 Task: Search one way flight ticket for 1 adult, 5 children, 2 infants in seat and 1 infant on lap in first from Stockton: Stockton Metropolitan Airport to Raleigh: Raleigh-durham International Airport on 8-5-2023. Choice of flights is Southwest. Number of bags: 7 checked bags. Price is upto 55000. Outbound departure time preference is 6:45.
Action: Mouse moved to (314, 133)
Screenshot: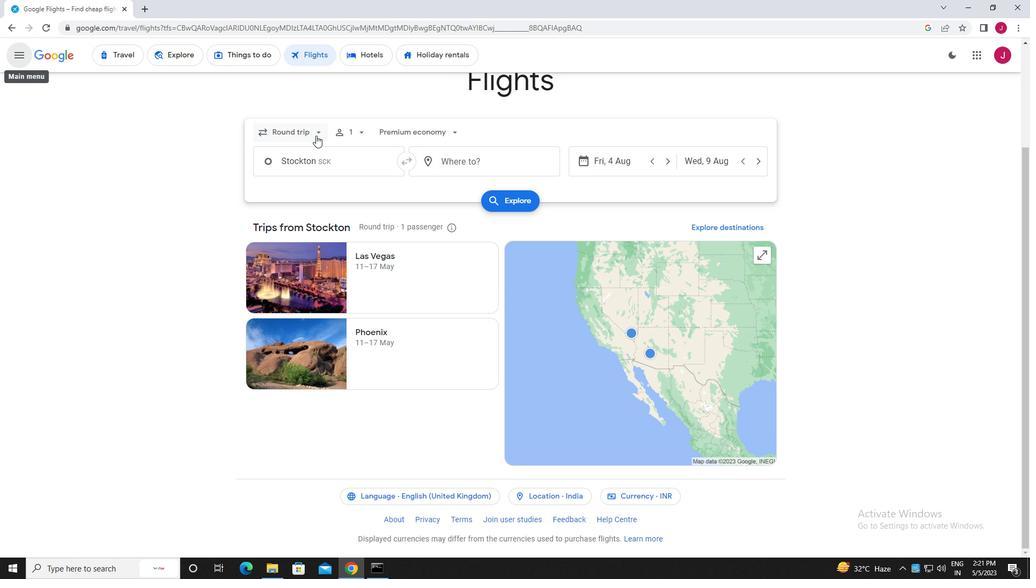 
Action: Mouse pressed left at (314, 133)
Screenshot: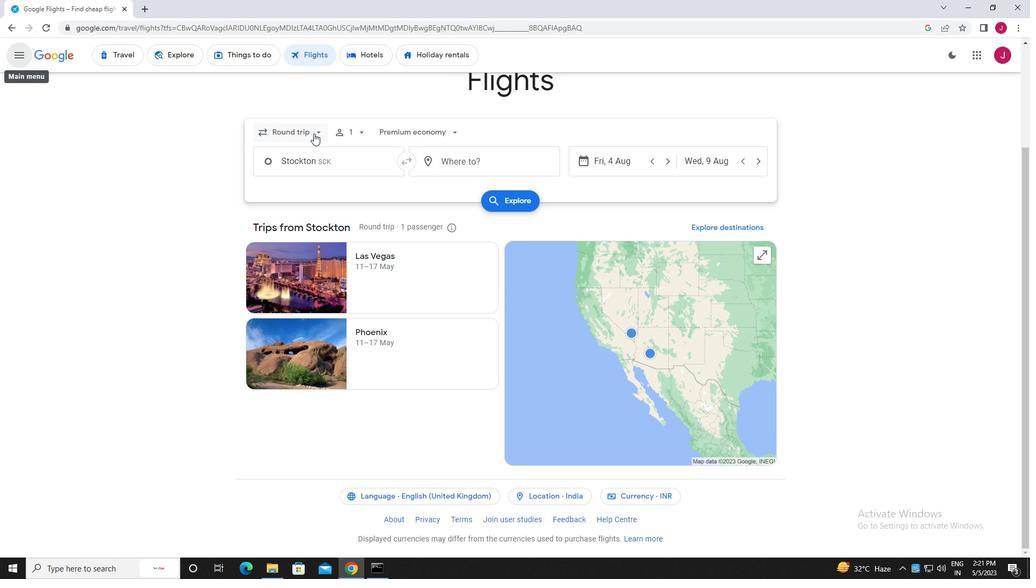 
Action: Mouse moved to (305, 182)
Screenshot: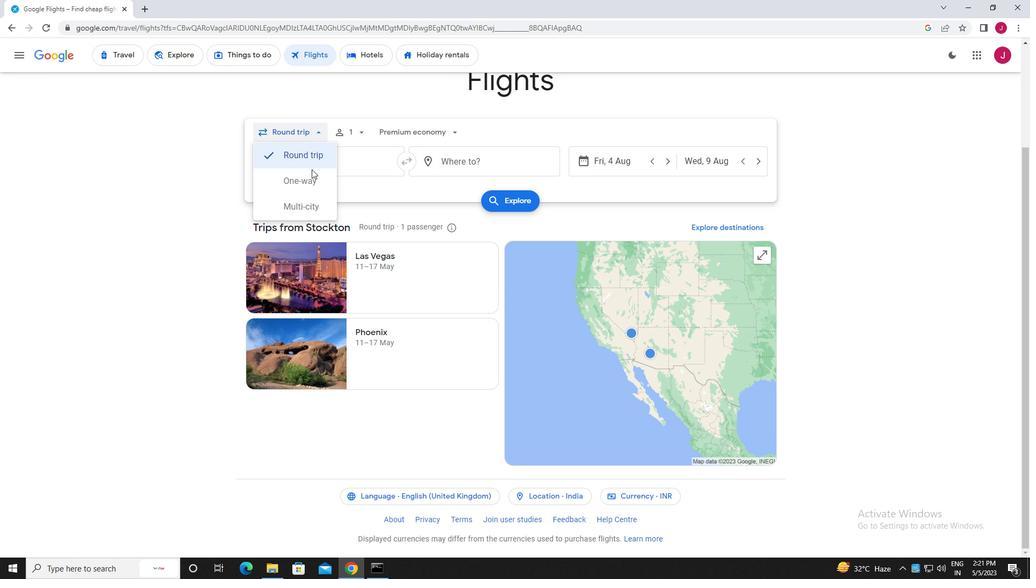 
Action: Mouse pressed left at (305, 182)
Screenshot: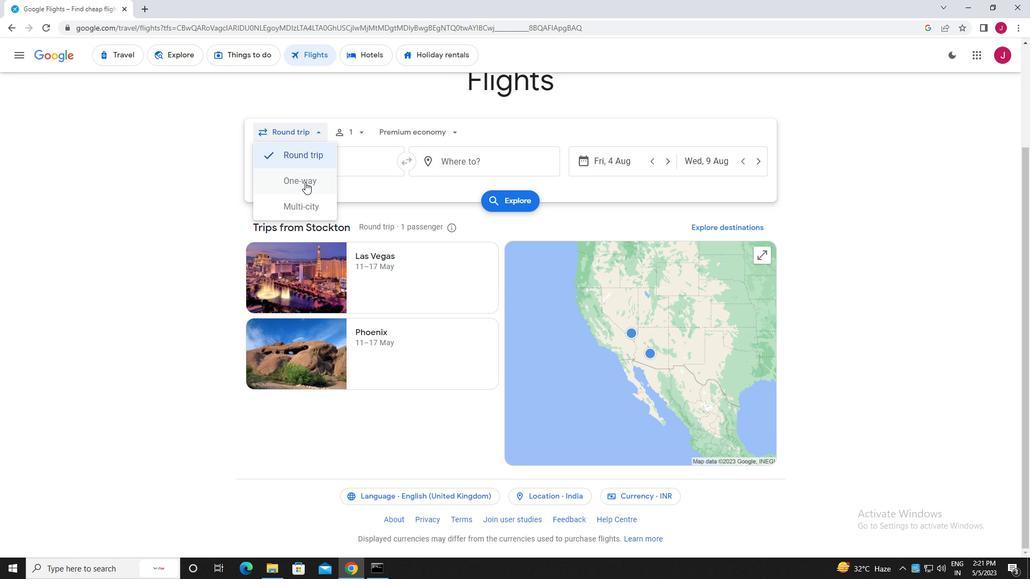 
Action: Mouse moved to (359, 135)
Screenshot: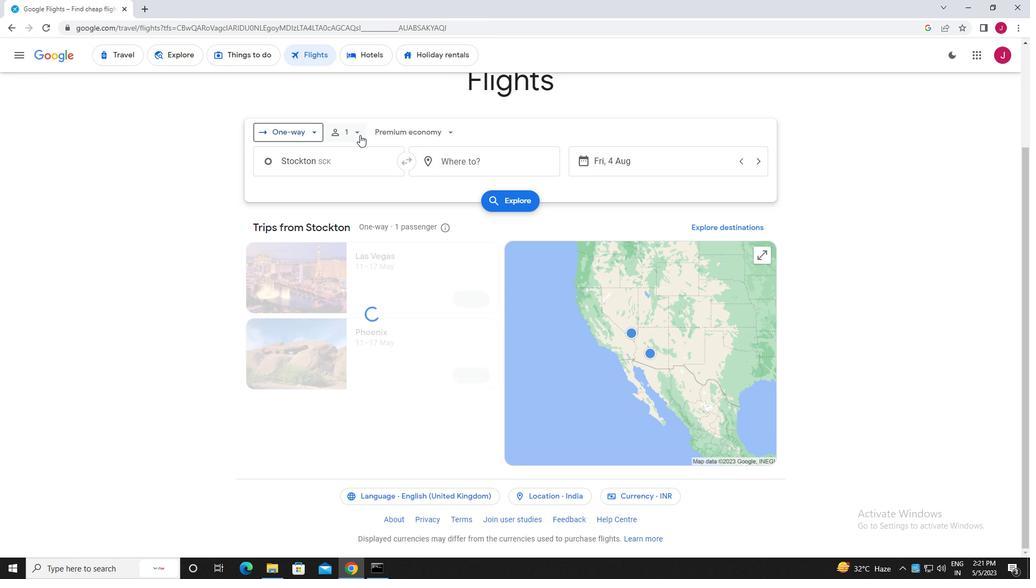 
Action: Mouse pressed left at (359, 135)
Screenshot: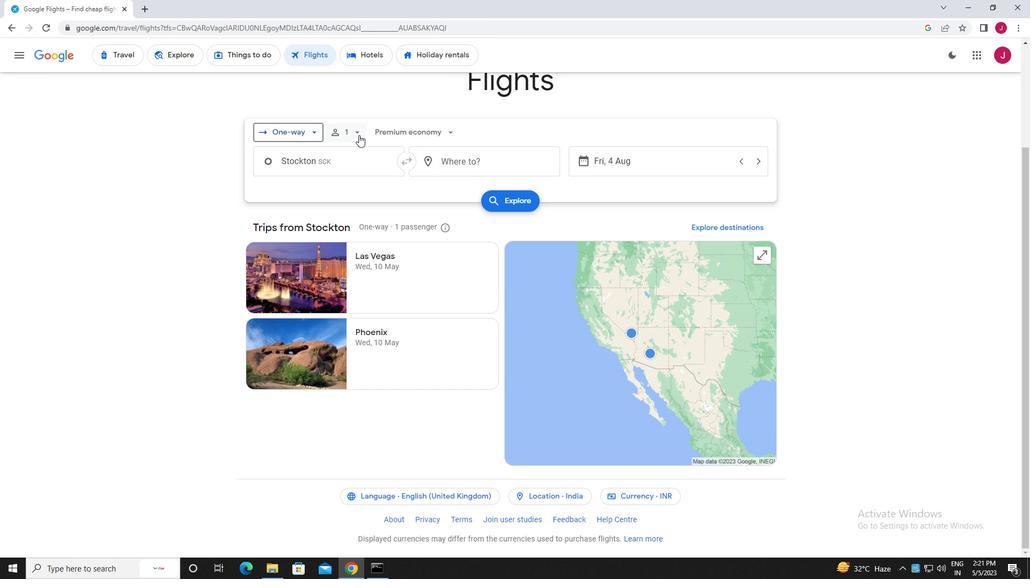 
Action: Mouse moved to (440, 186)
Screenshot: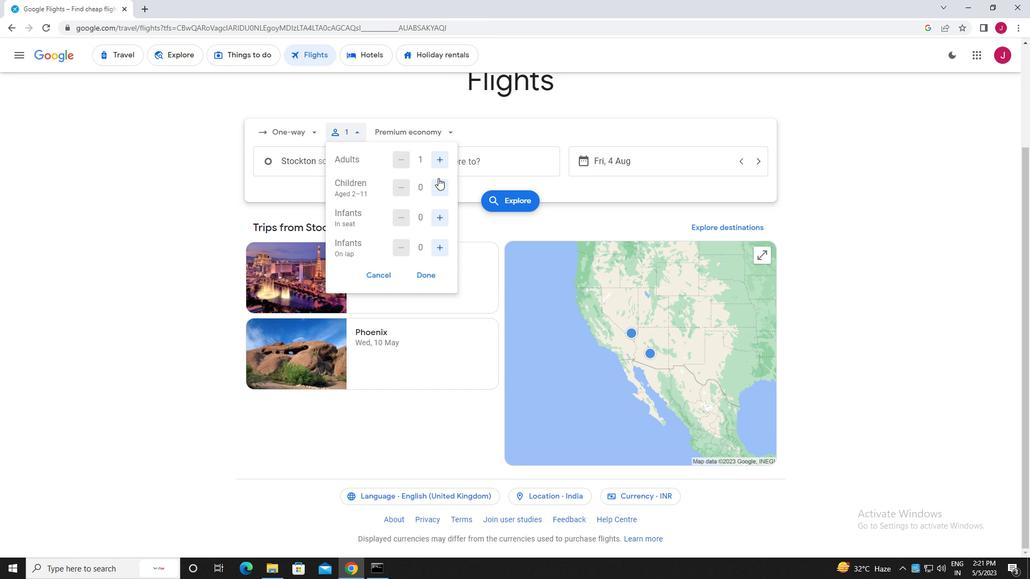 
Action: Mouse pressed left at (440, 186)
Screenshot: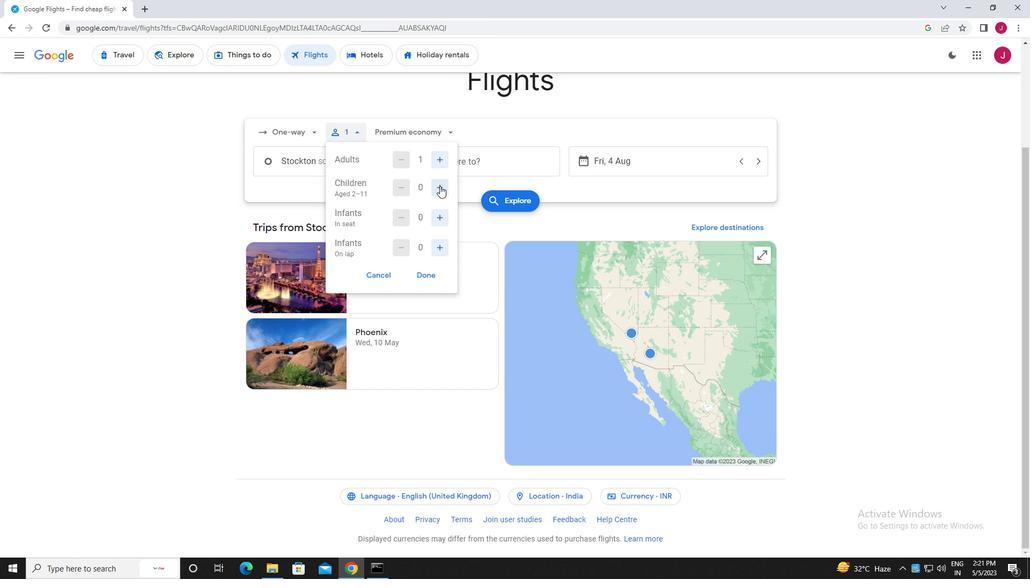 
Action: Mouse pressed left at (440, 186)
Screenshot: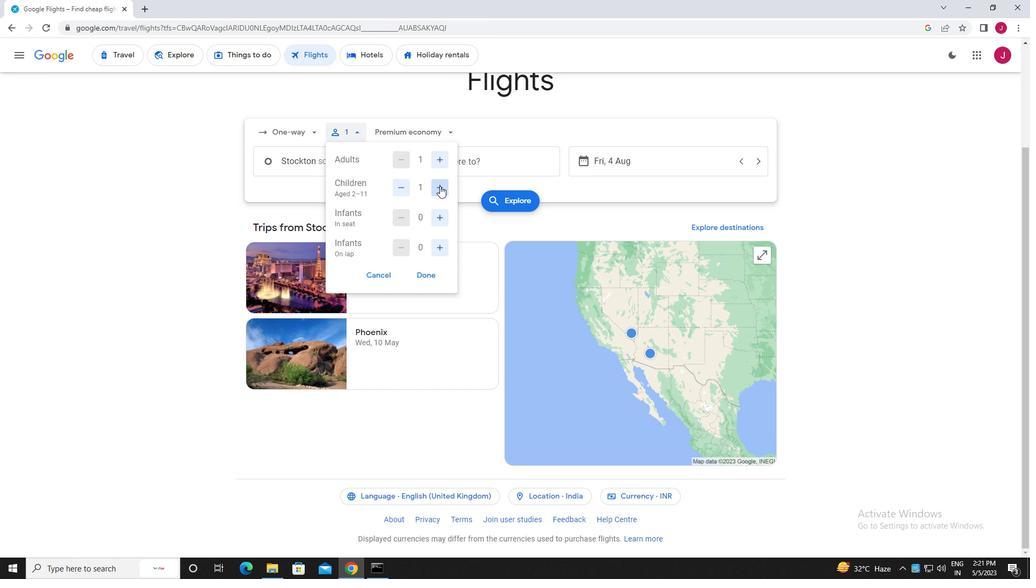 
Action: Mouse pressed left at (440, 186)
Screenshot: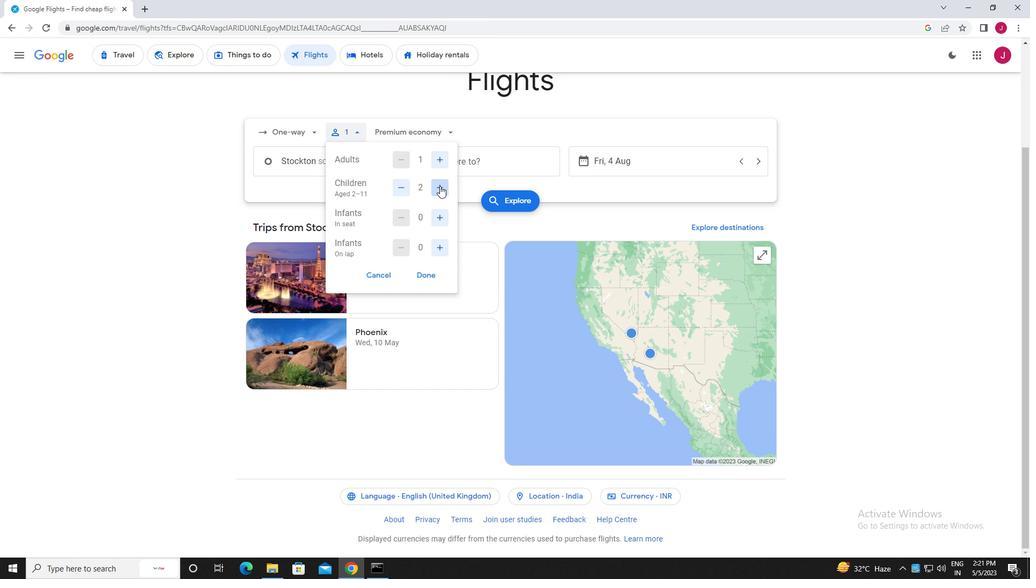 
Action: Mouse pressed left at (440, 186)
Screenshot: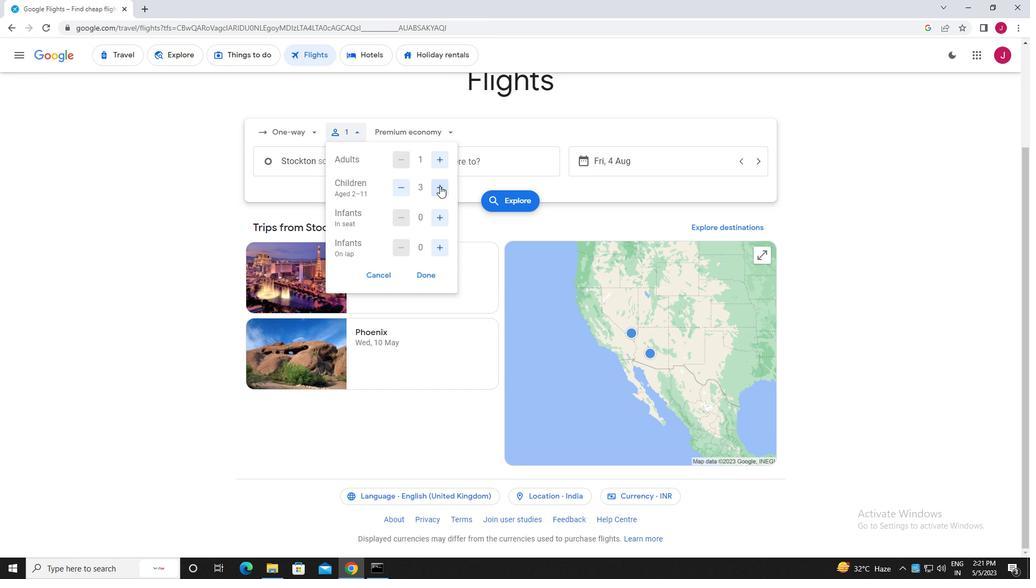 
Action: Mouse pressed left at (440, 186)
Screenshot: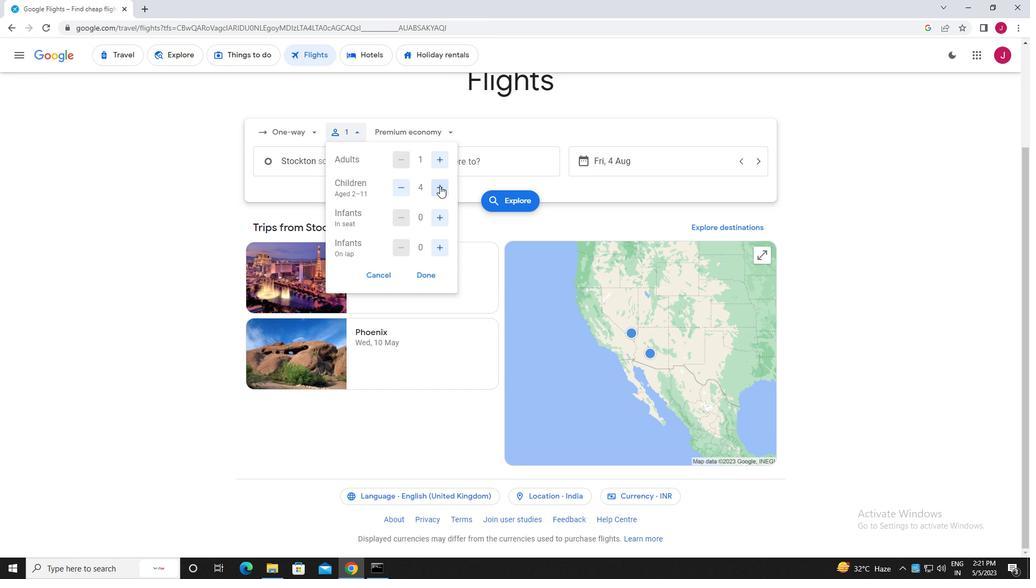 
Action: Mouse moved to (442, 218)
Screenshot: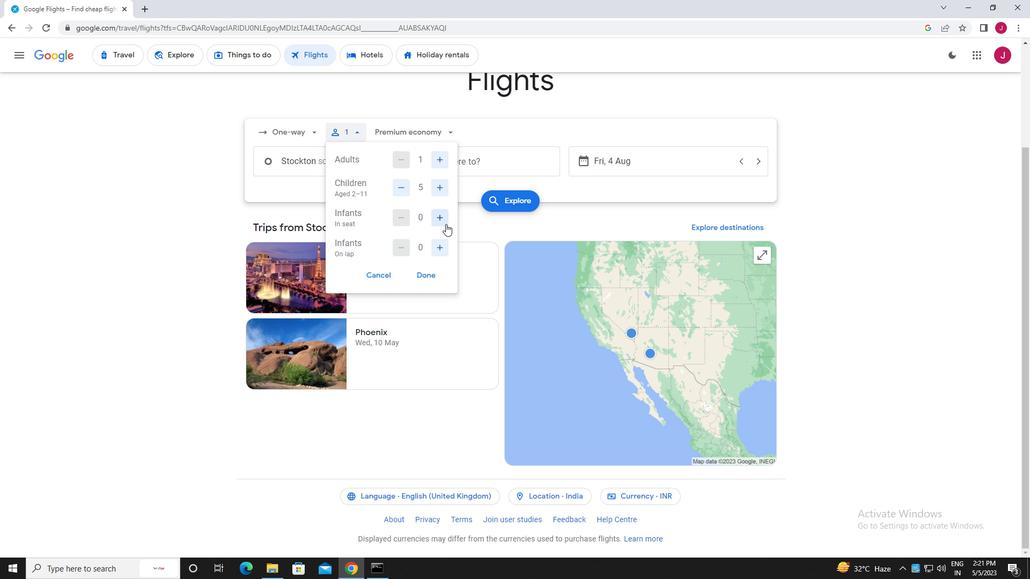 
Action: Mouse pressed left at (442, 218)
Screenshot: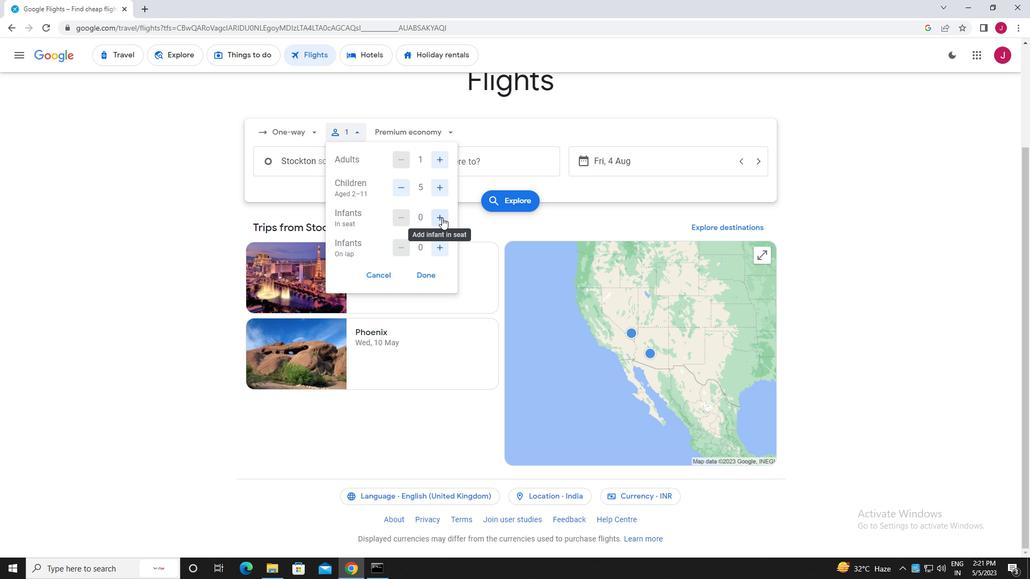 
Action: Mouse pressed left at (442, 218)
Screenshot: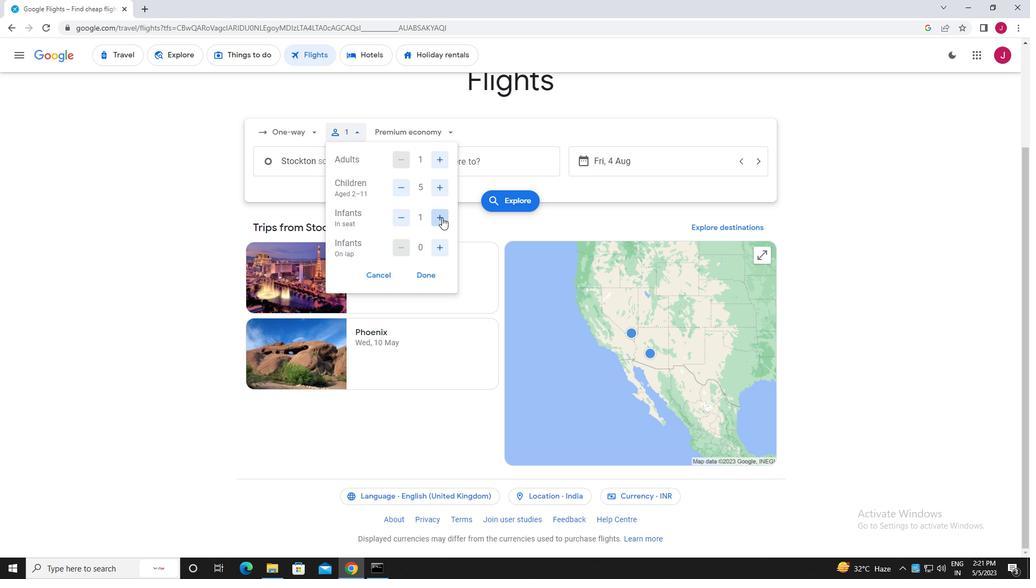 
Action: Mouse moved to (442, 248)
Screenshot: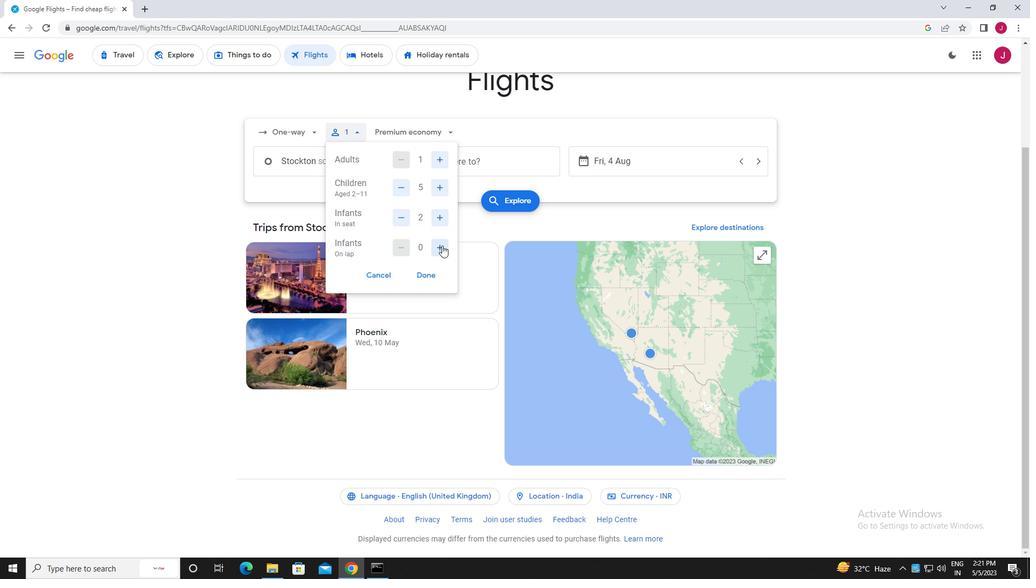 
Action: Mouse pressed left at (442, 248)
Screenshot: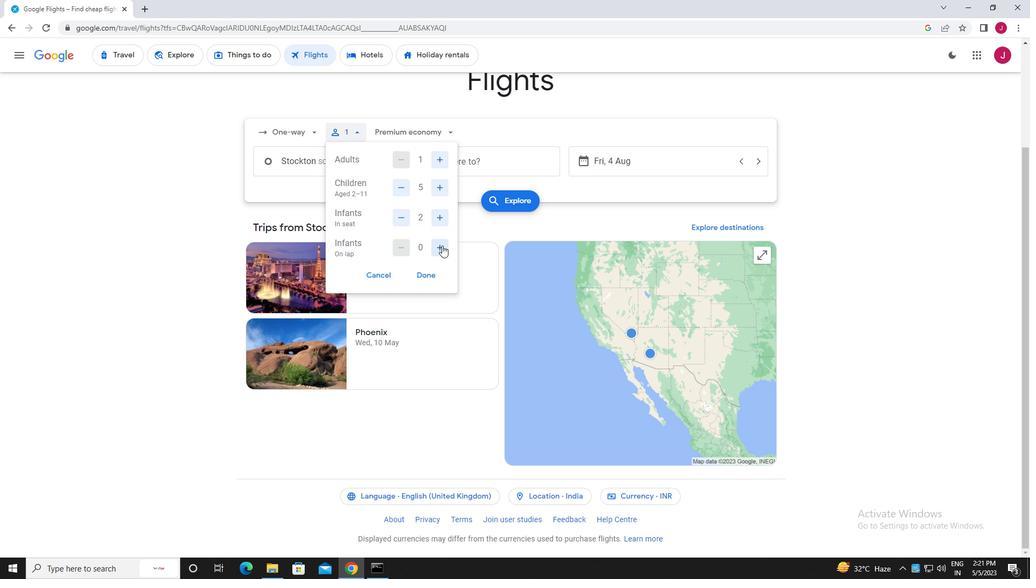 
Action: Mouse moved to (402, 219)
Screenshot: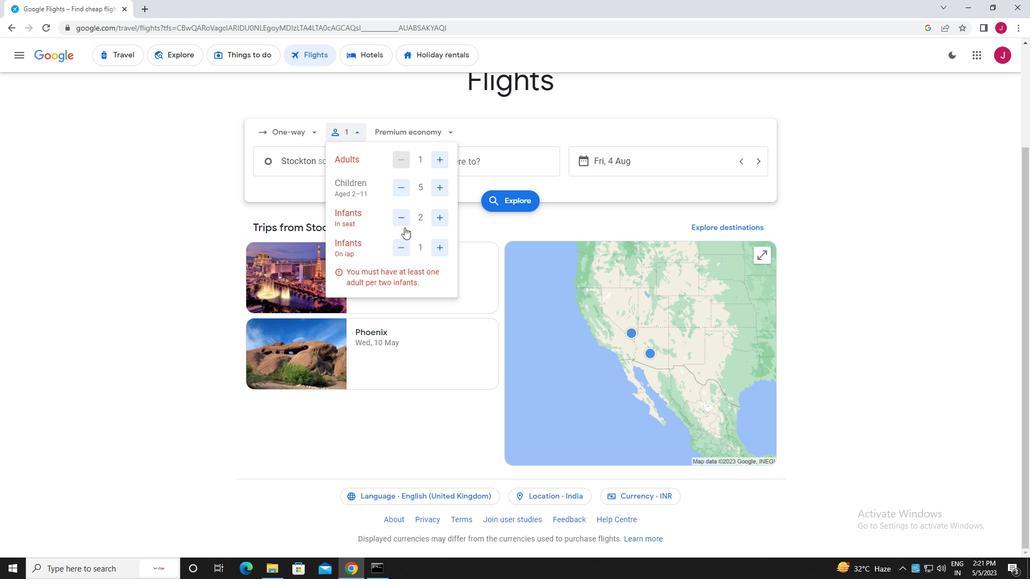 
Action: Mouse pressed left at (402, 219)
Screenshot: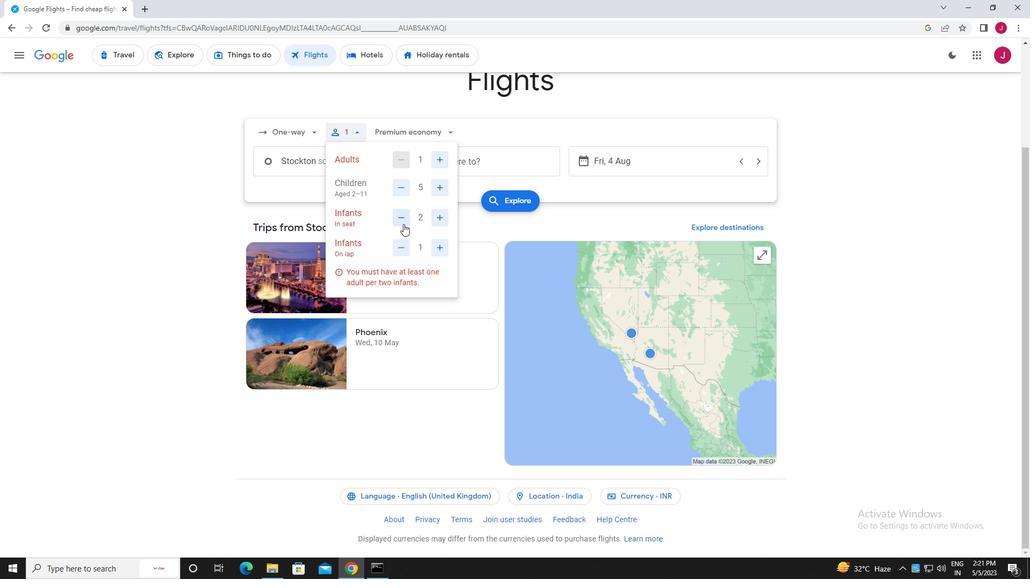 
Action: Mouse moved to (423, 276)
Screenshot: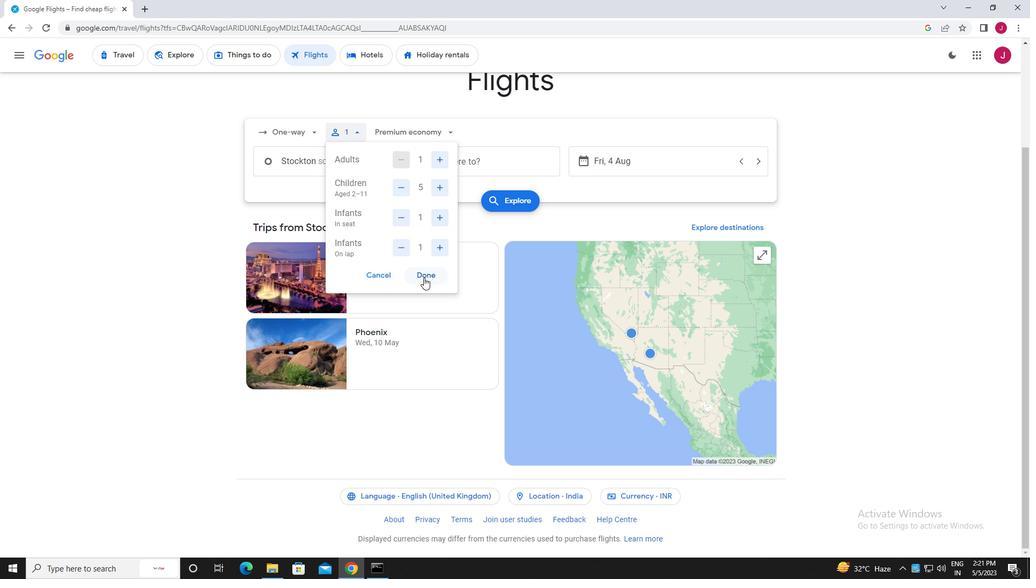 
Action: Mouse pressed left at (423, 276)
Screenshot: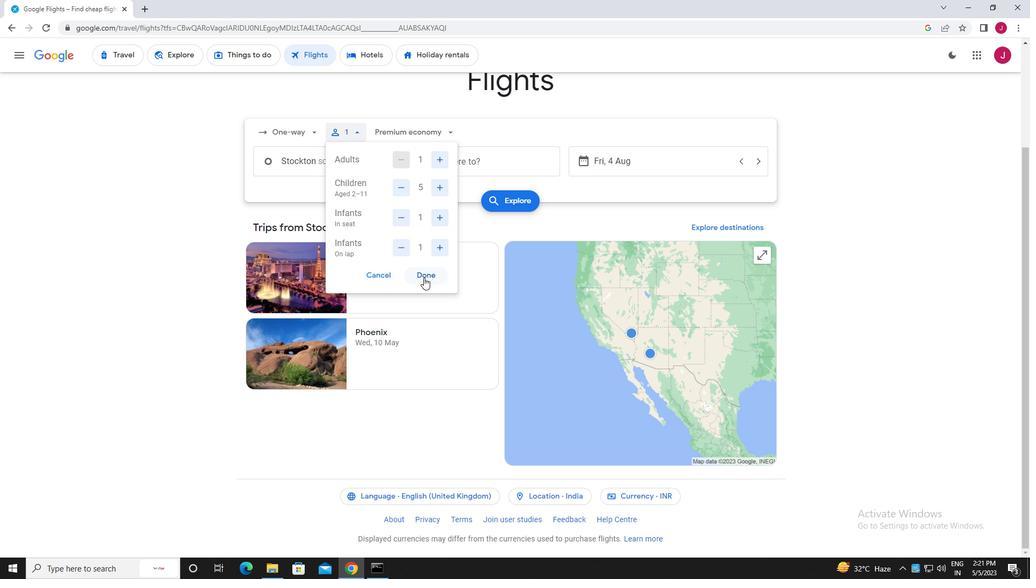 
Action: Mouse moved to (430, 136)
Screenshot: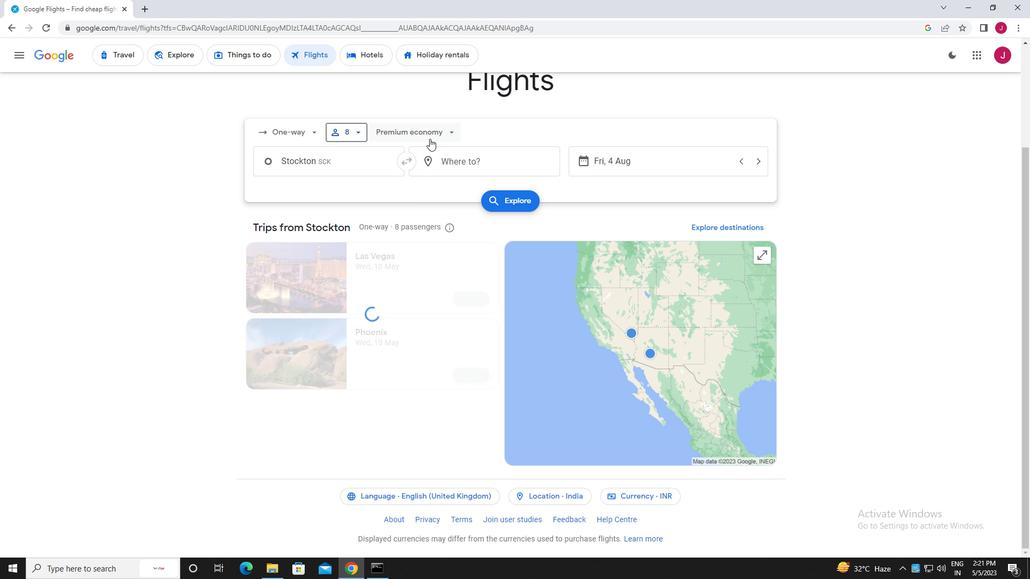 
Action: Mouse pressed left at (430, 136)
Screenshot: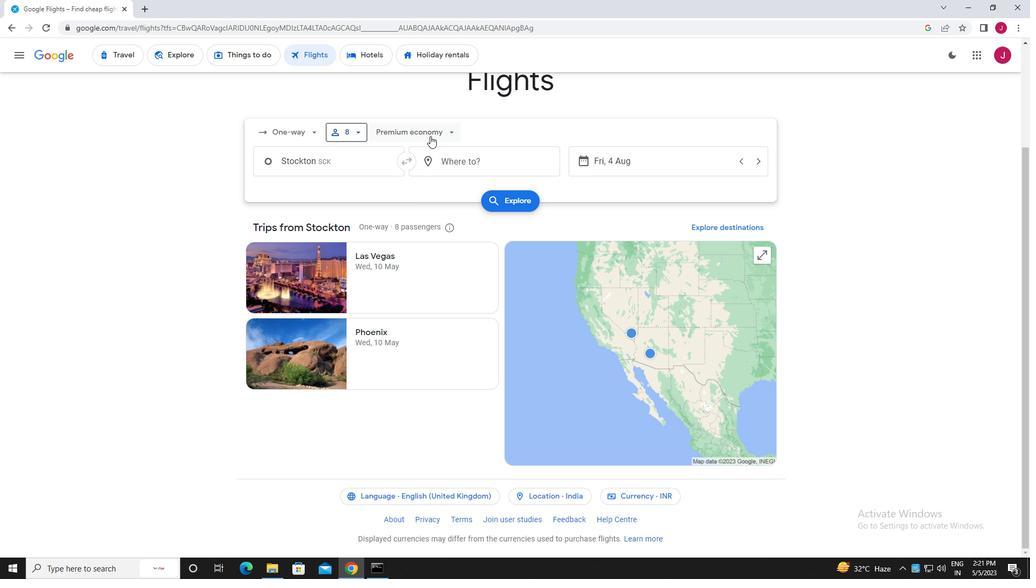 
Action: Mouse moved to (405, 234)
Screenshot: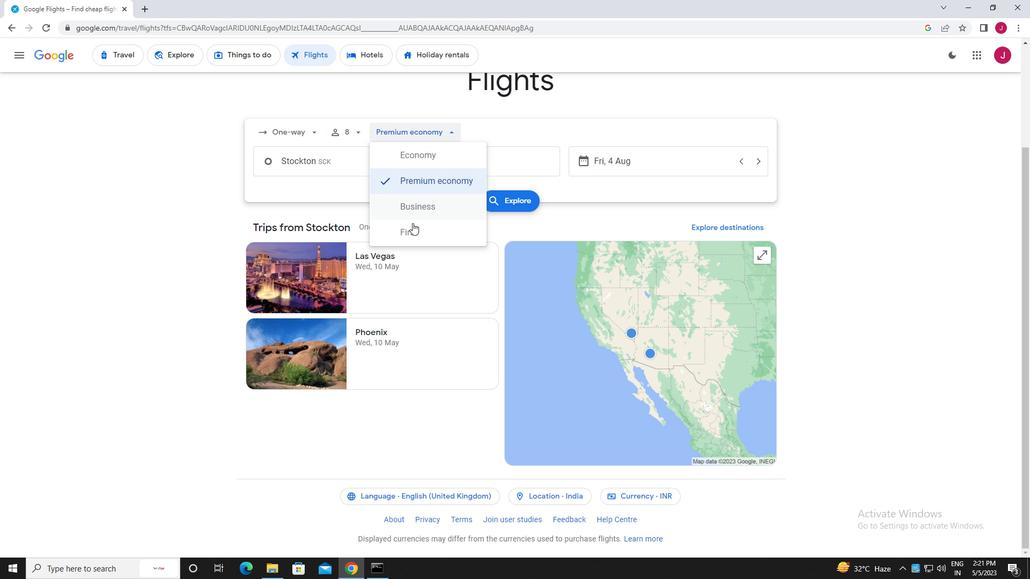 
Action: Mouse pressed left at (405, 234)
Screenshot: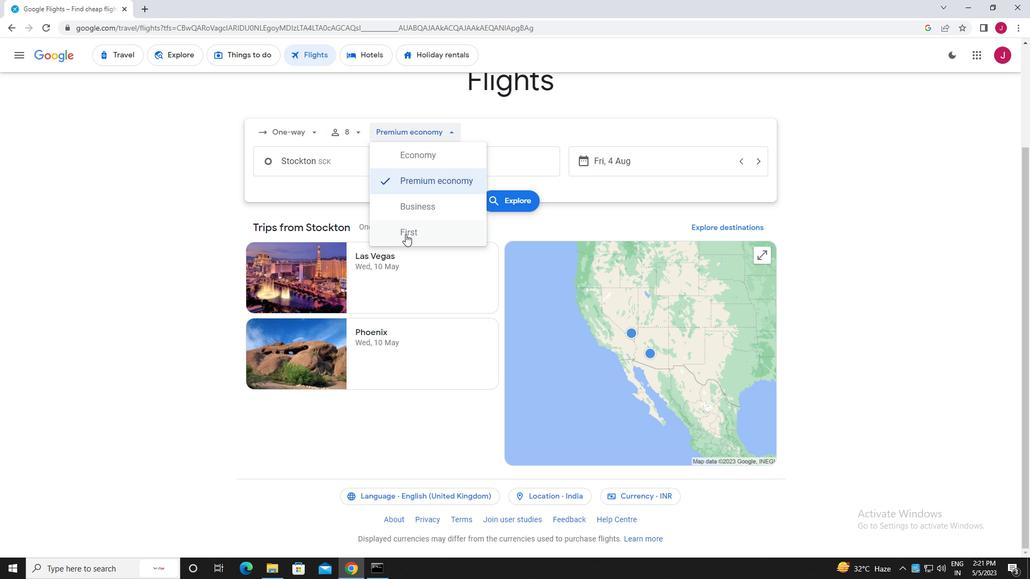 
Action: Mouse moved to (372, 166)
Screenshot: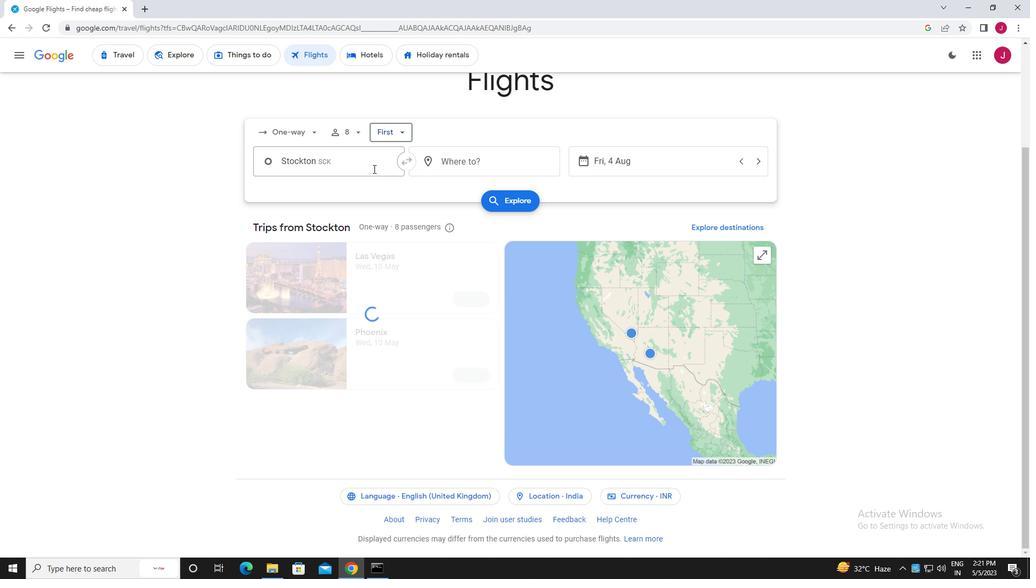 
Action: Mouse pressed left at (372, 166)
Screenshot: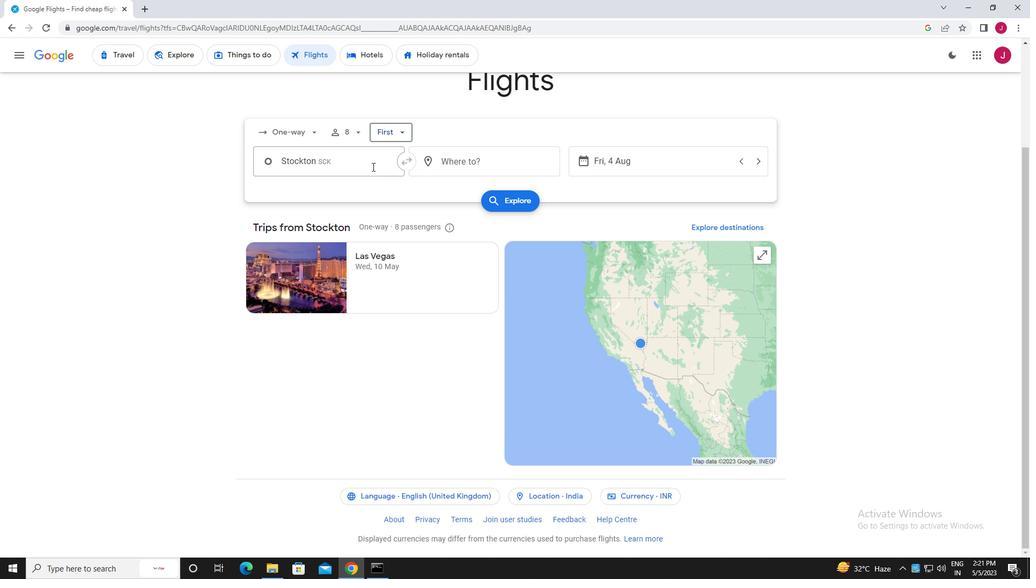 
Action: Mouse moved to (372, 166)
Screenshot: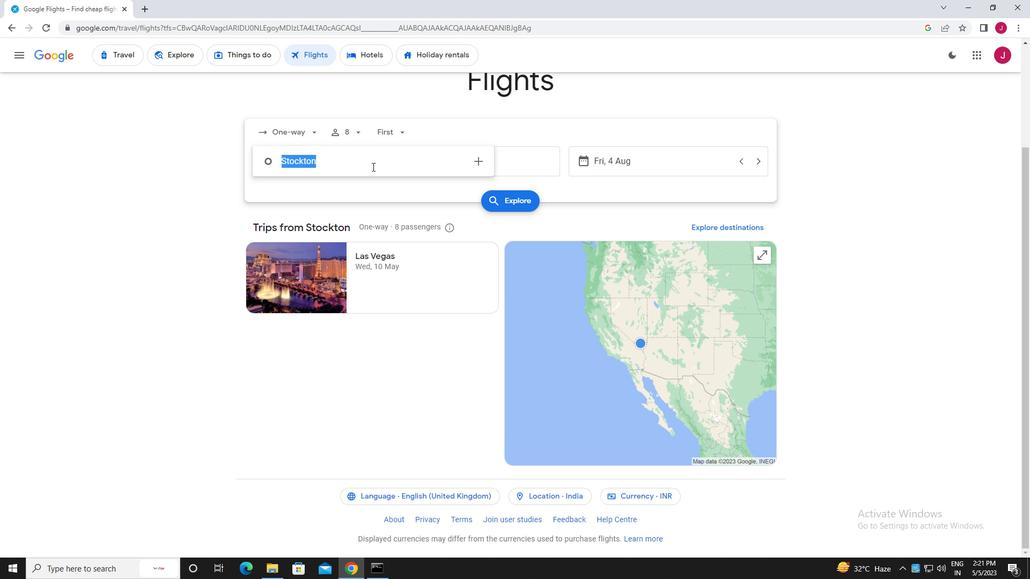 
Action: Key pressed stockson
Screenshot: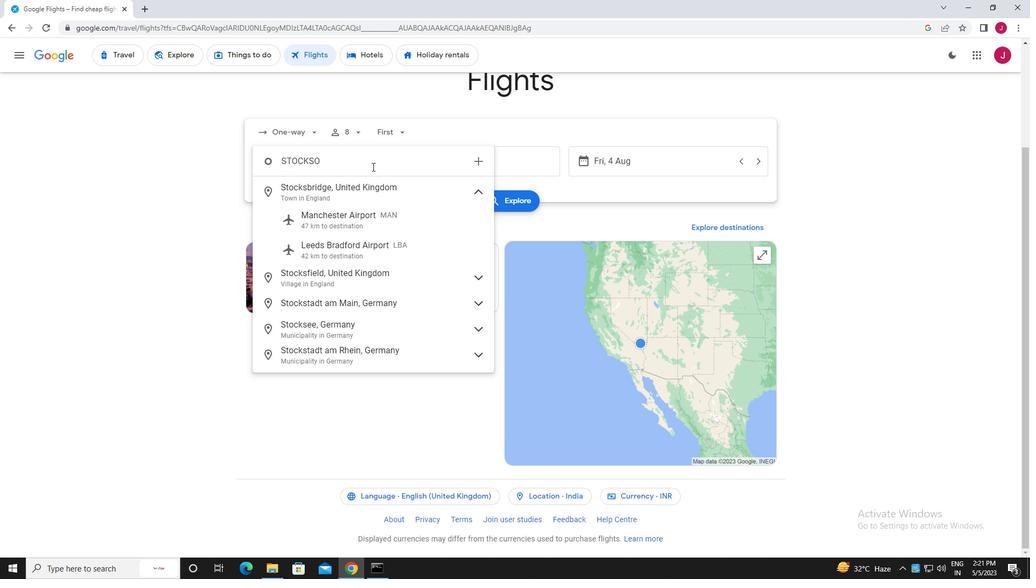 
Action: Mouse moved to (397, 243)
Screenshot: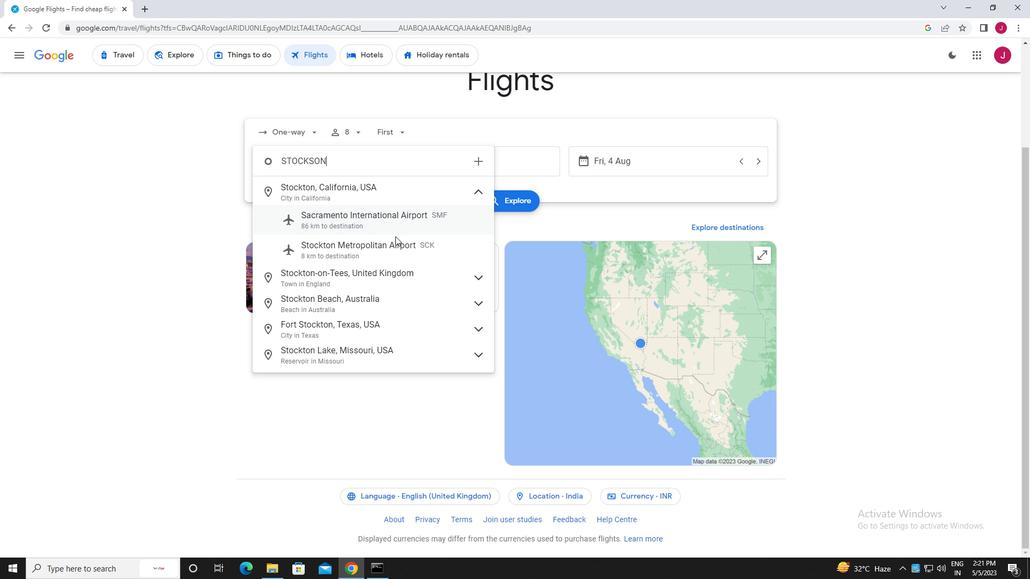 
Action: Mouse pressed left at (397, 243)
Screenshot: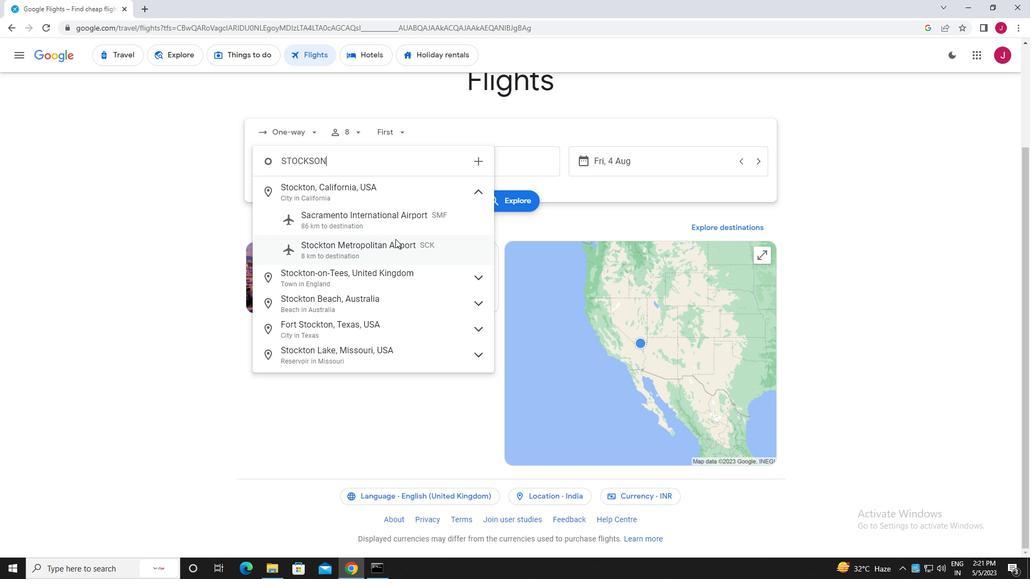 
Action: Mouse moved to (487, 162)
Screenshot: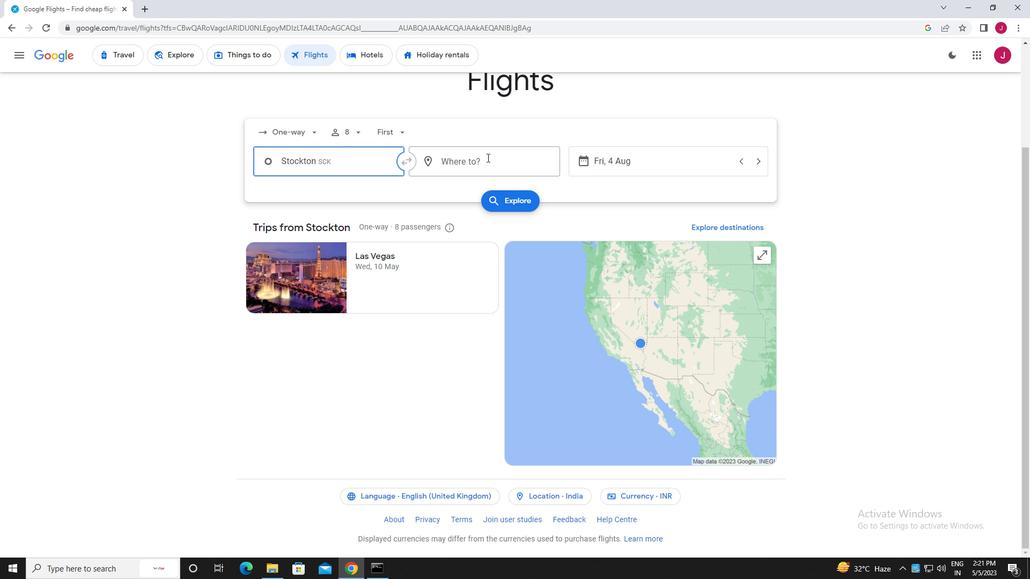 
Action: Mouse pressed left at (487, 162)
Screenshot: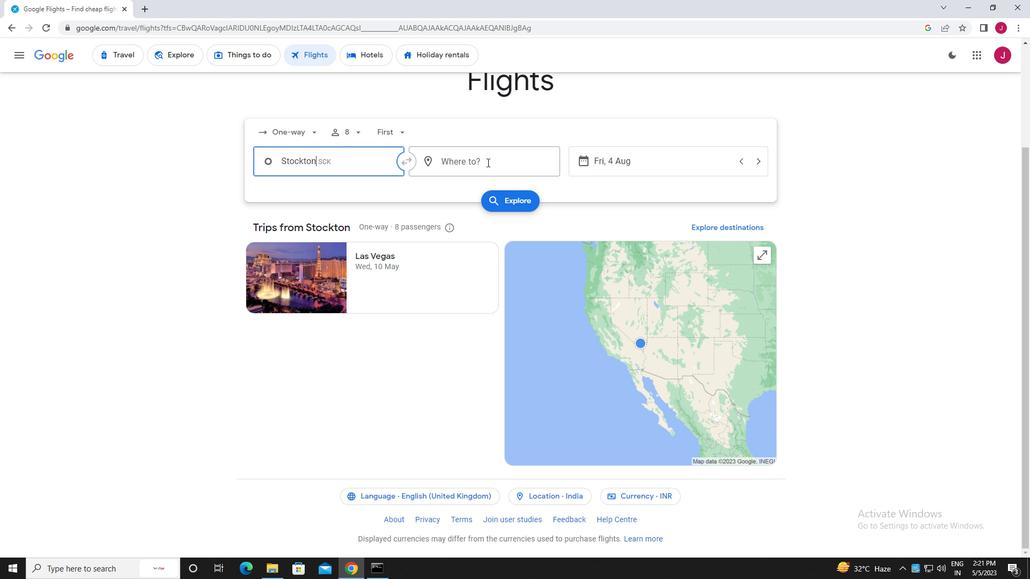 
Action: Key pressed raleigh
Screenshot: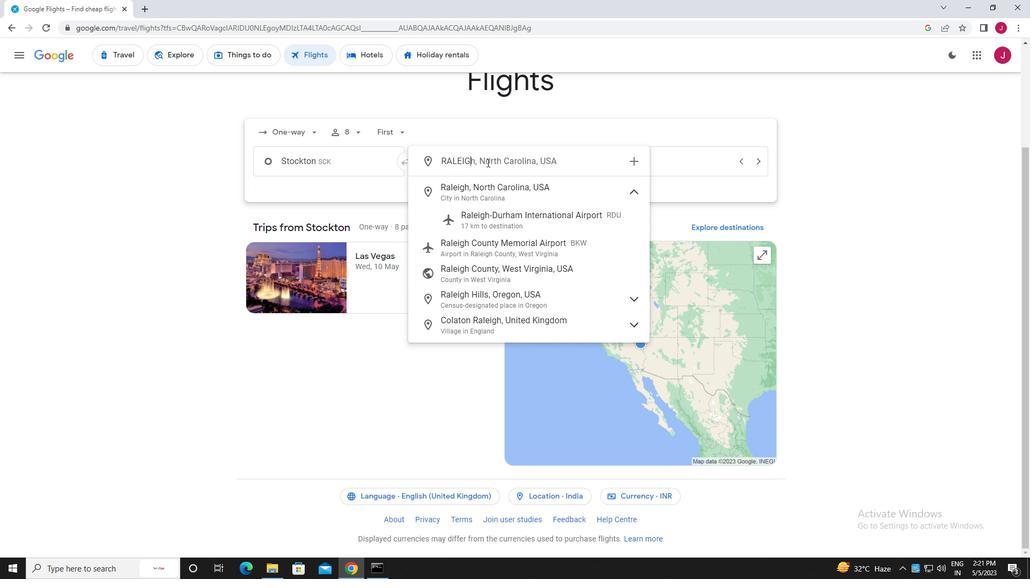 
Action: Mouse moved to (532, 218)
Screenshot: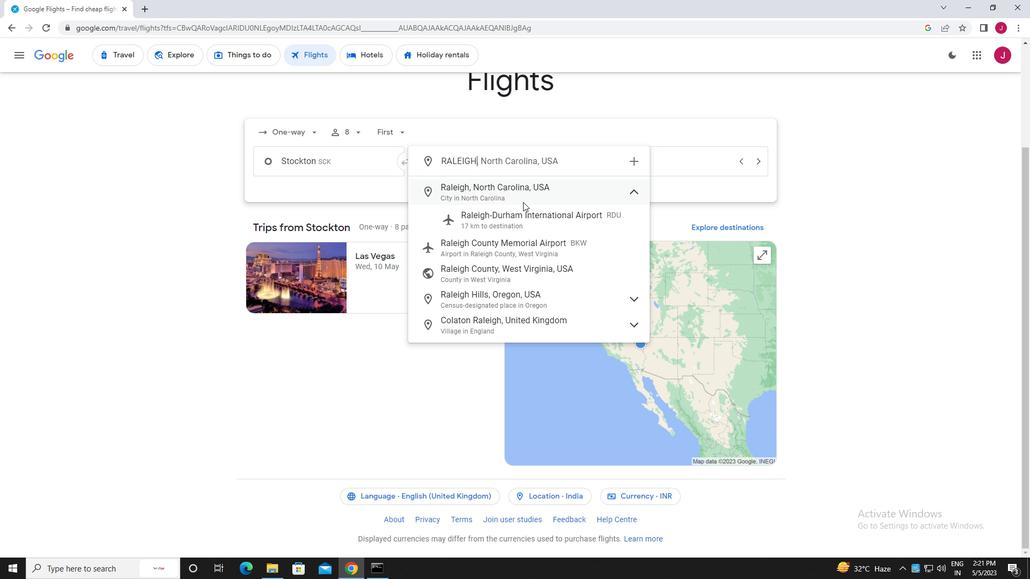
Action: Mouse pressed left at (532, 218)
Screenshot: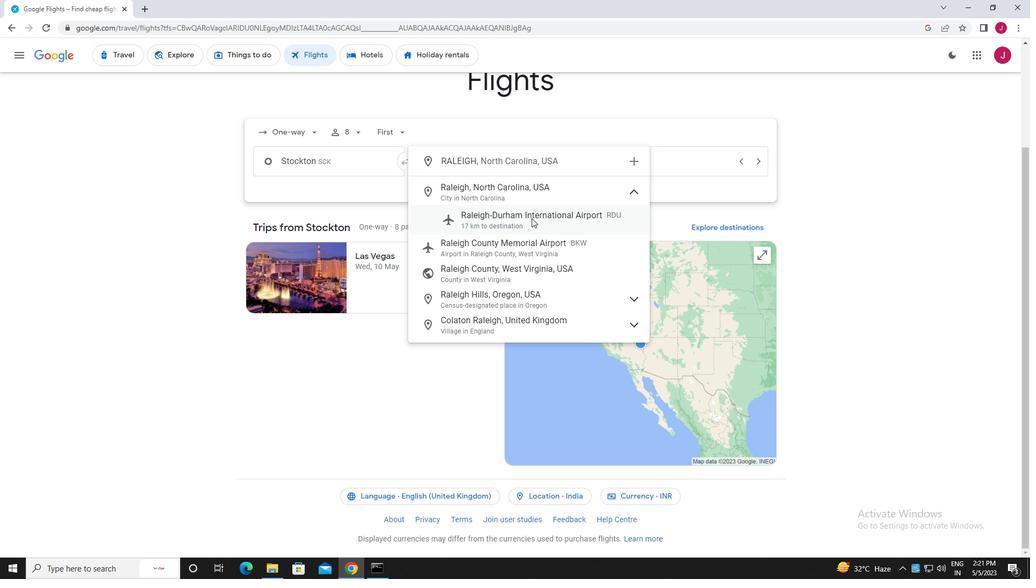 
Action: Mouse moved to (620, 160)
Screenshot: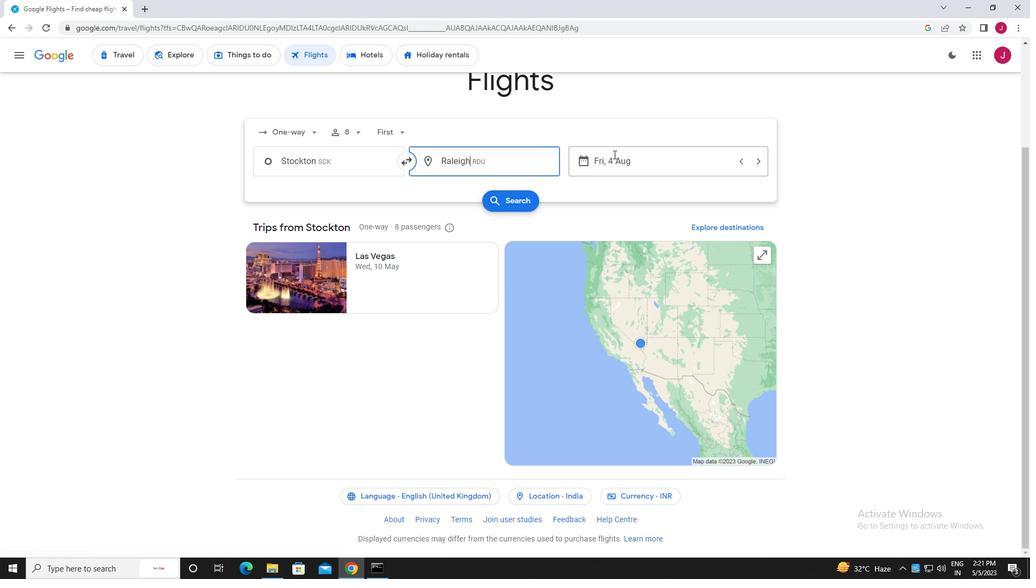 
Action: Mouse pressed left at (620, 160)
Screenshot: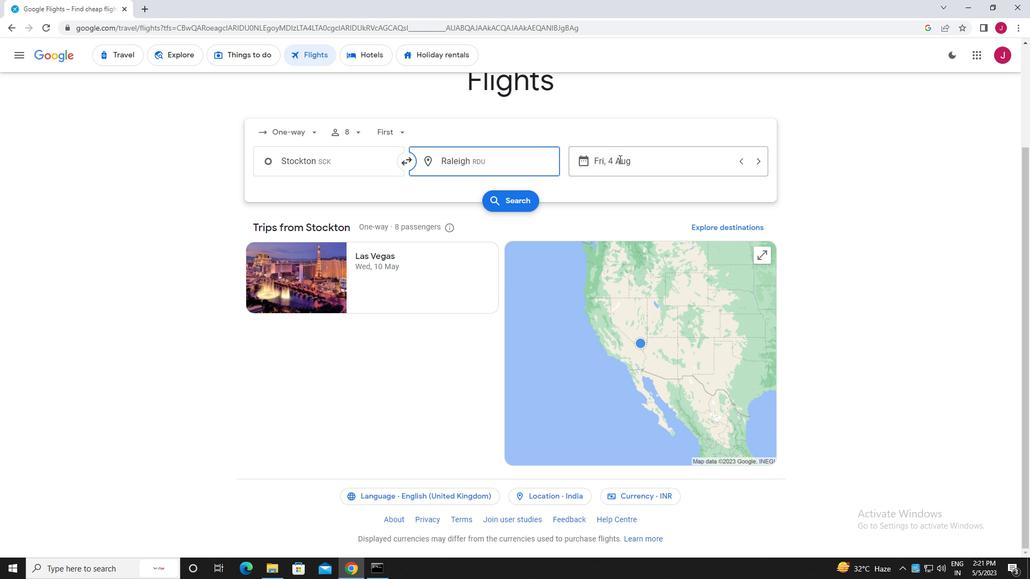 
Action: Mouse moved to (541, 248)
Screenshot: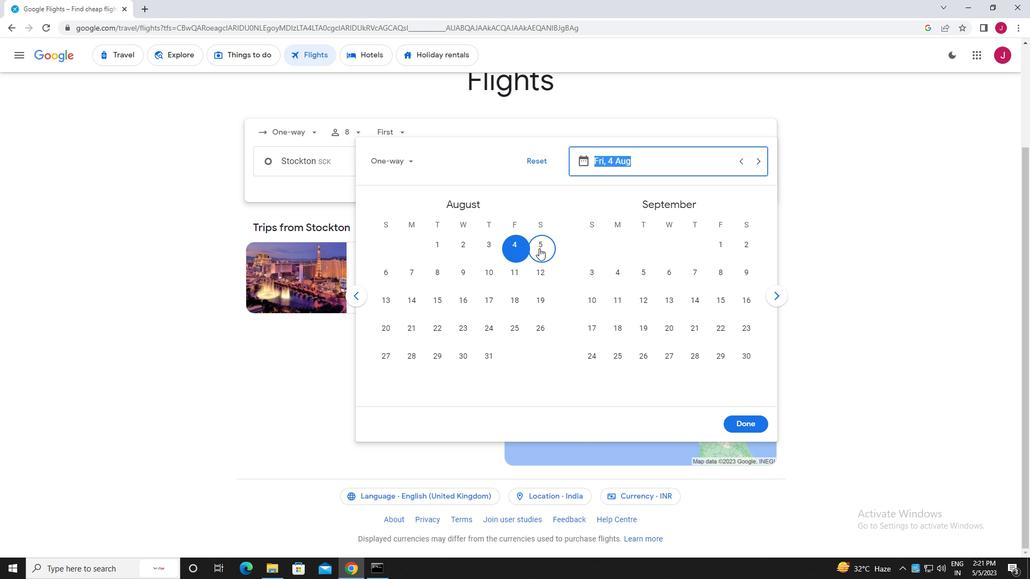 
Action: Mouse pressed left at (541, 248)
Screenshot: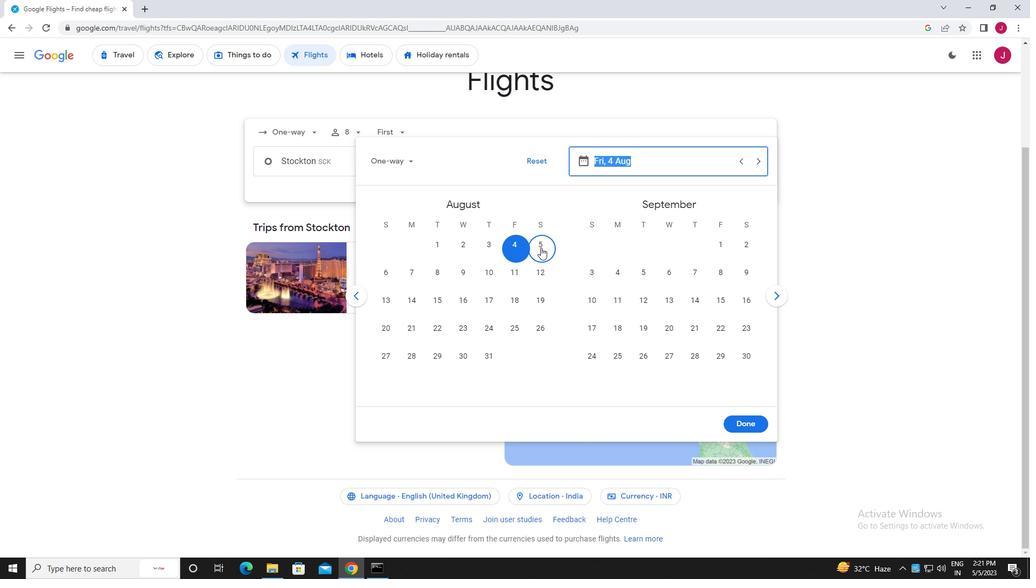 
Action: Mouse moved to (753, 420)
Screenshot: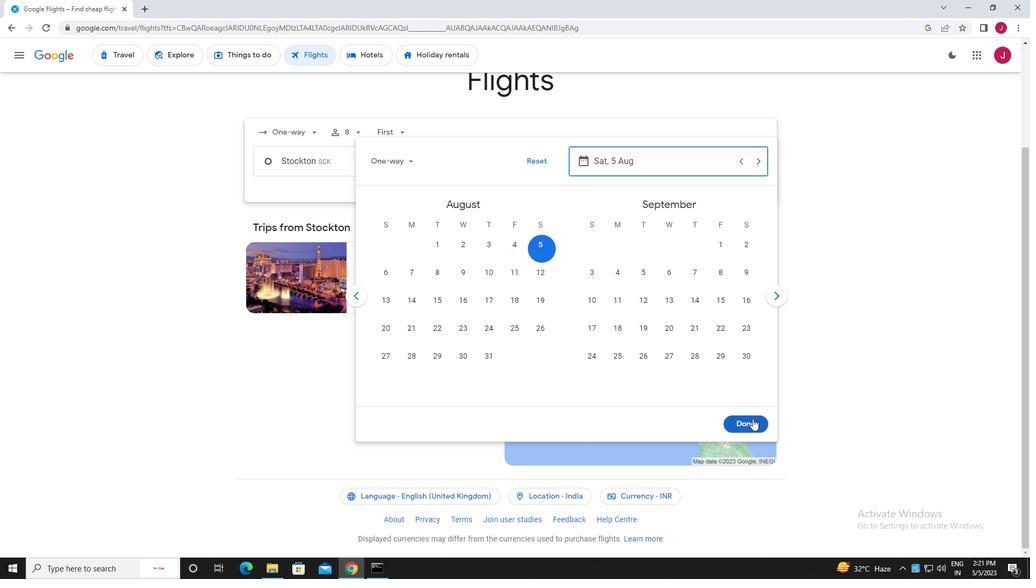 
Action: Mouse pressed left at (753, 420)
Screenshot: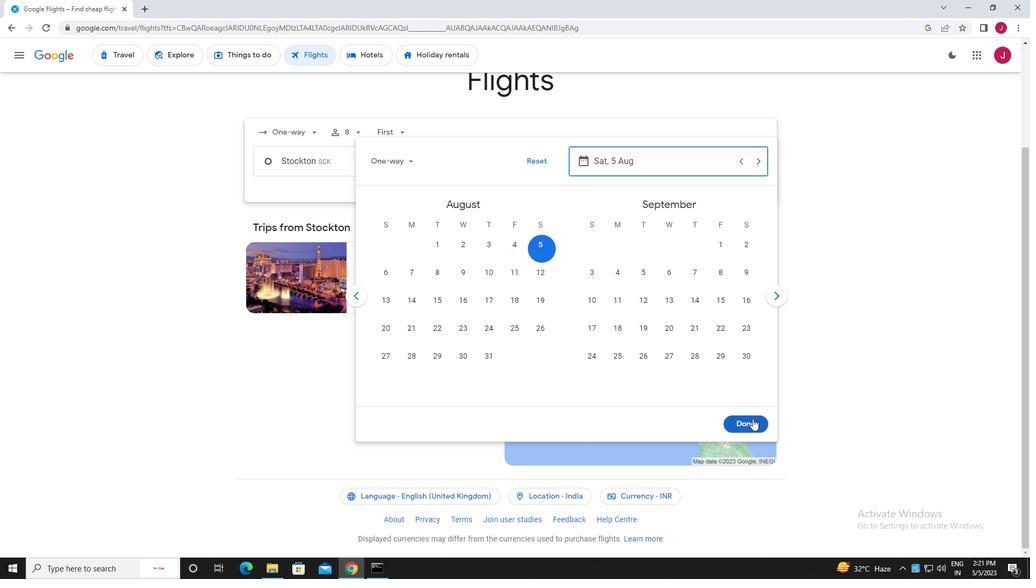 
Action: Mouse moved to (524, 197)
Screenshot: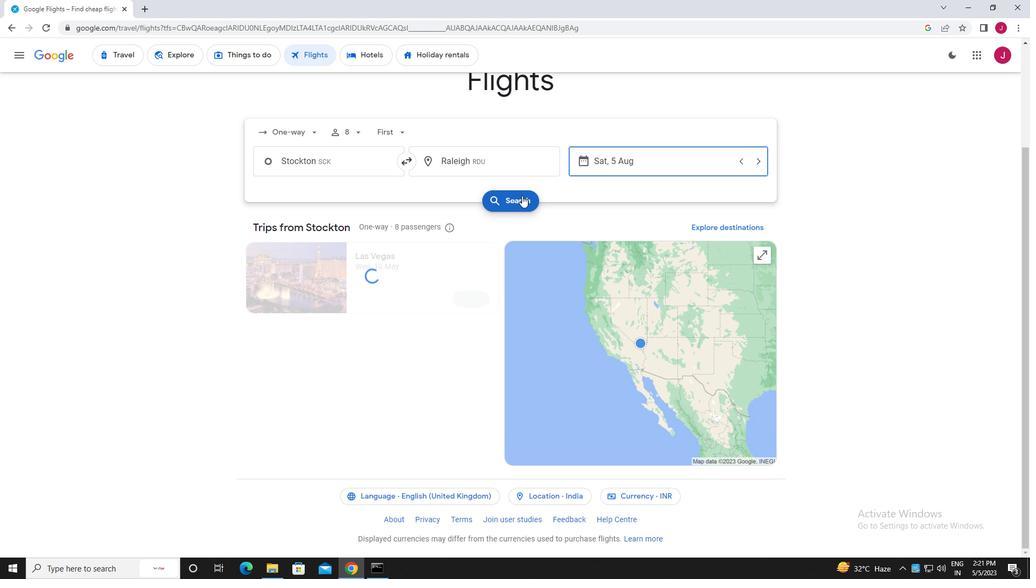 
Action: Mouse pressed left at (524, 197)
Screenshot: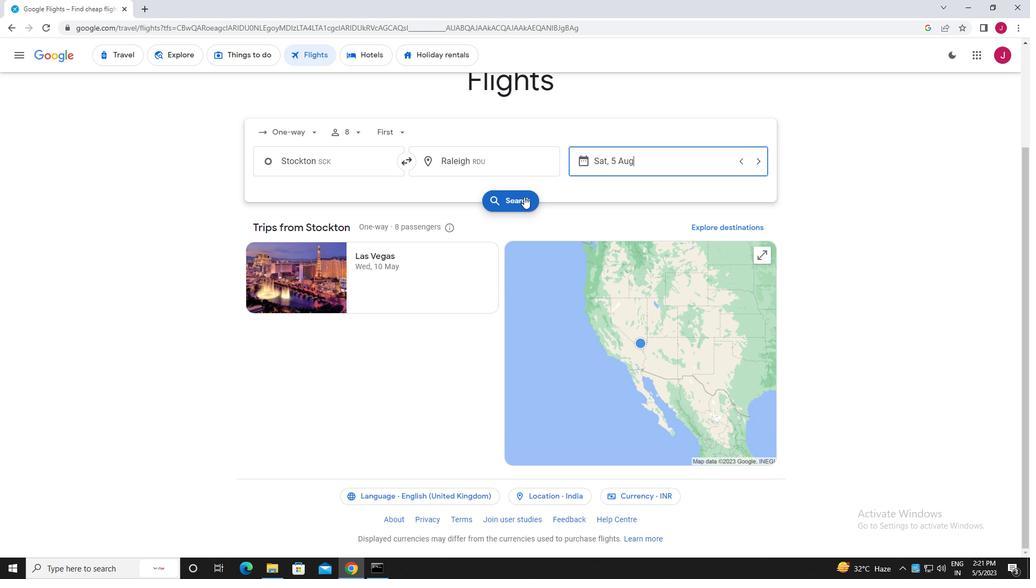 
Action: Mouse moved to (266, 154)
Screenshot: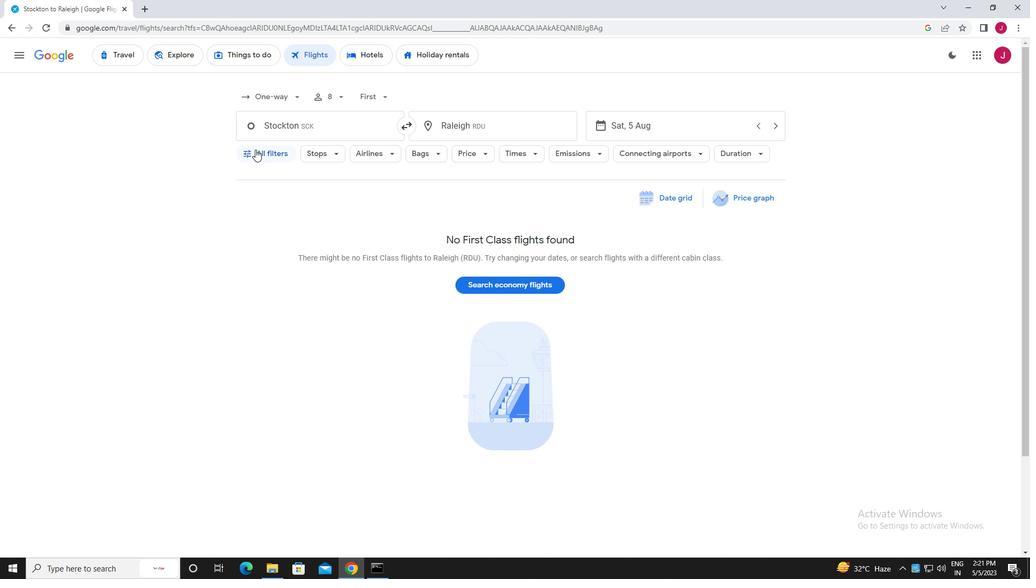 
Action: Mouse pressed left at (266, 154)
Screenshot: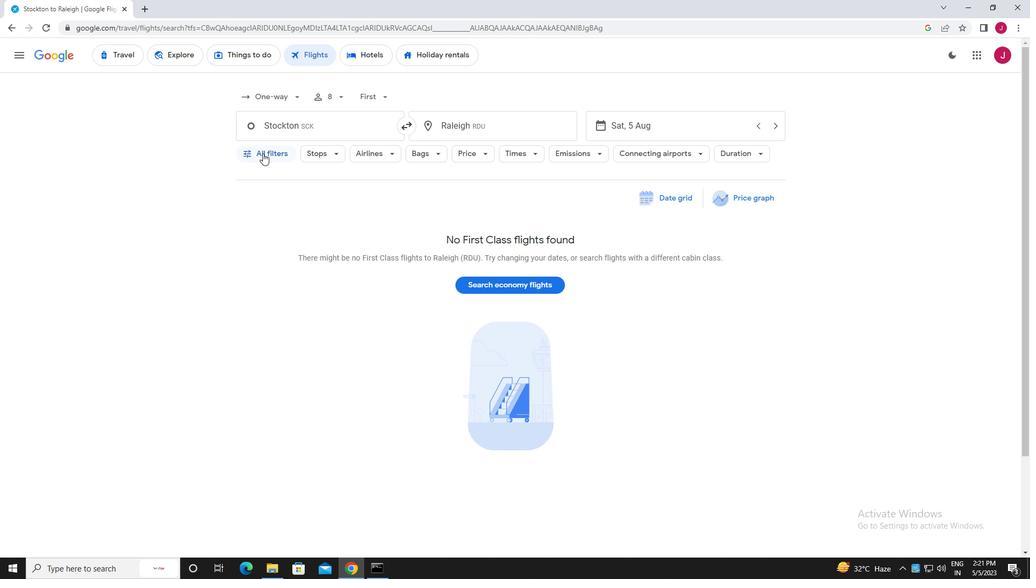 
Action: Mouse moved to (310, 215)
Screenshot: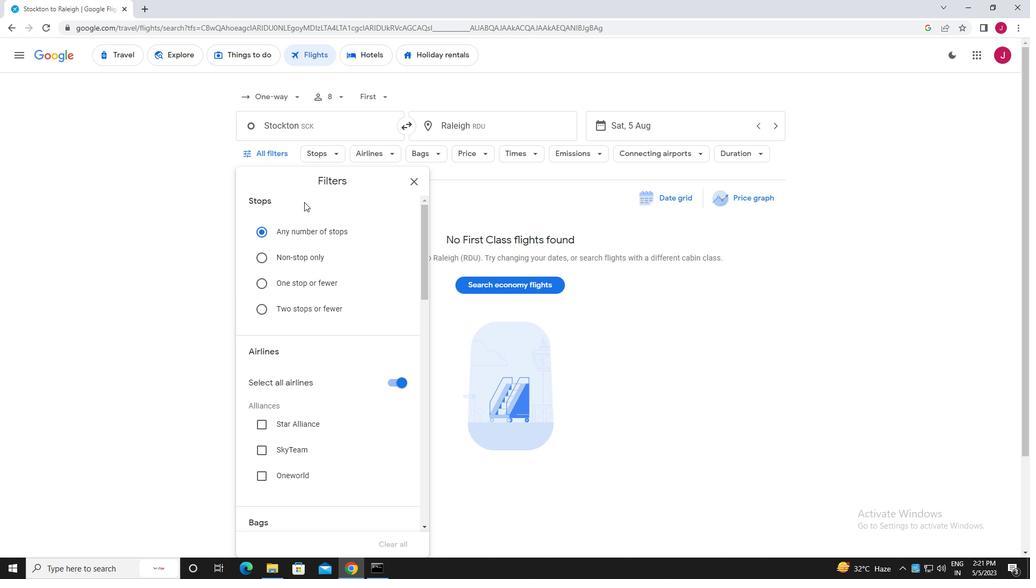 
Action: Mouse scrolled (310, 214) with delta (0, 0)
Screenshot: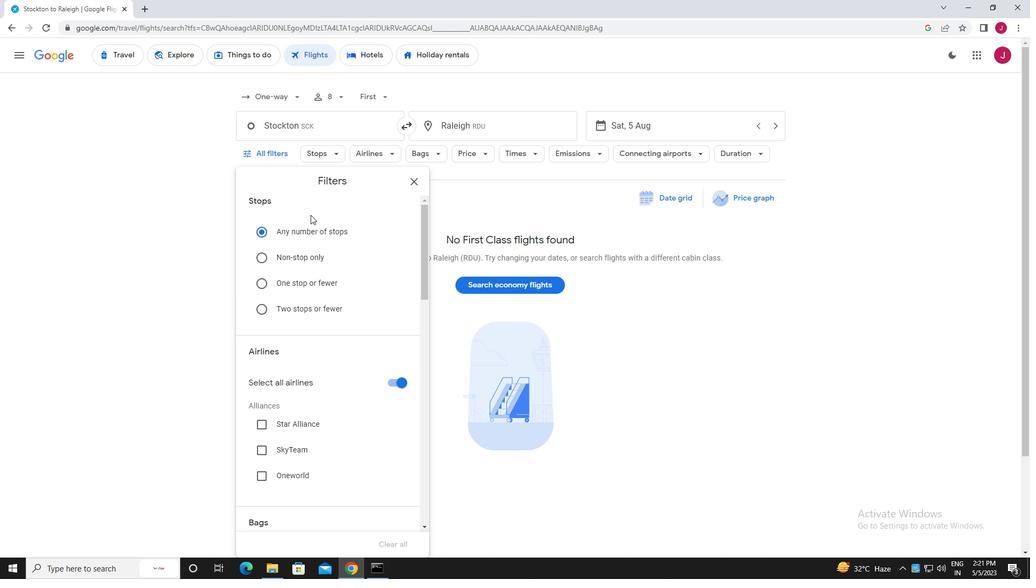 
Action: Mouse moved to (310, 215)
Screenshot: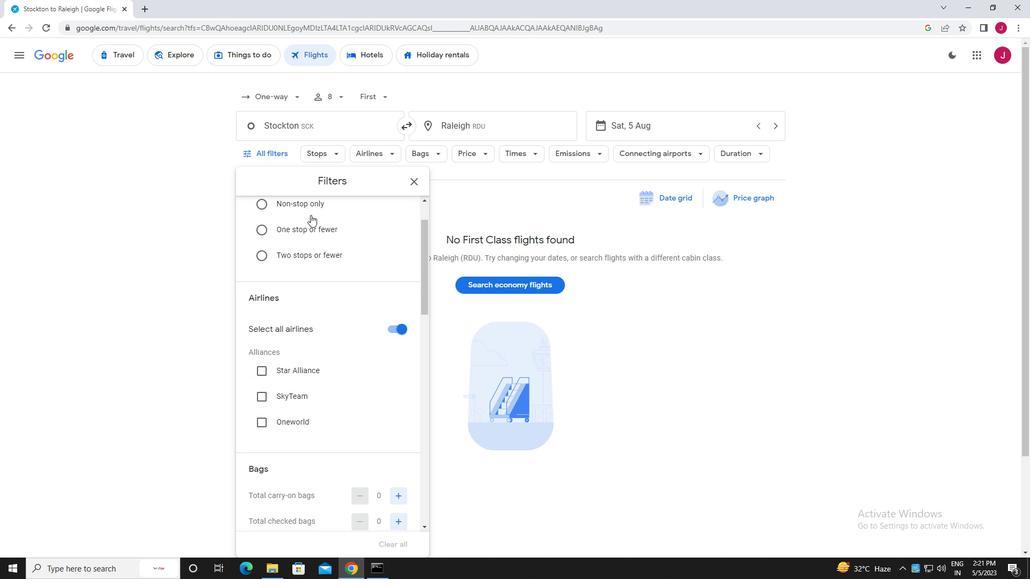 
Action: Mouse scrolled (310, 214) with delta (0, 0)
Screenshot: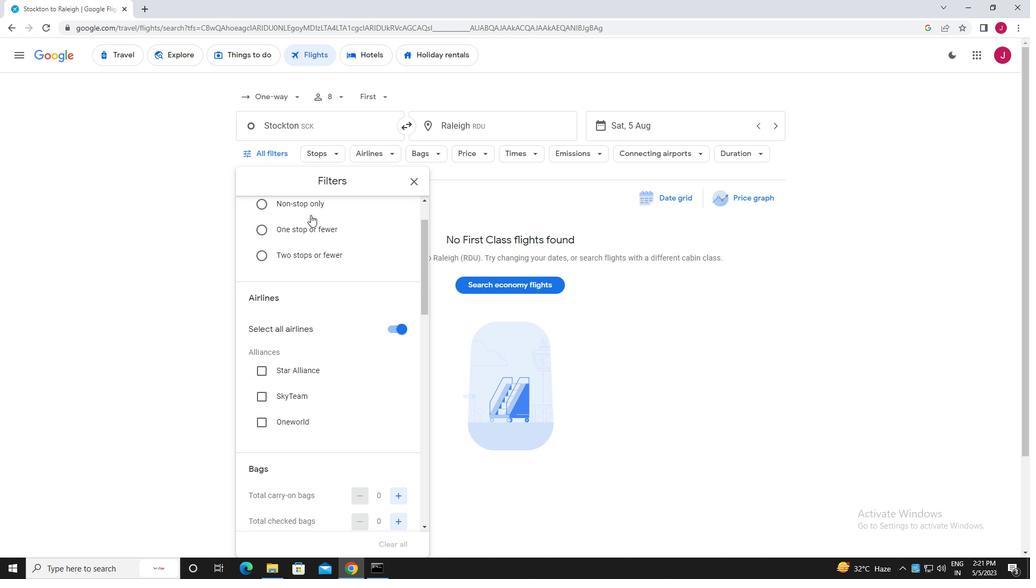 
Action: Mouse scrolled (310, 214) with delta (0, 0)
Screenshot: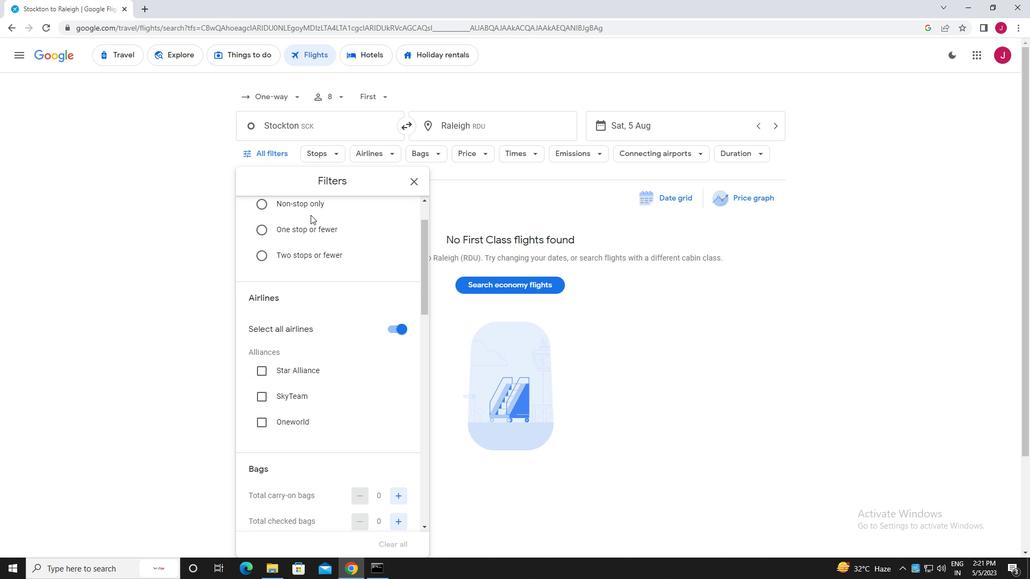 
Action: Mouse moved to (396, 221)
Screenshot: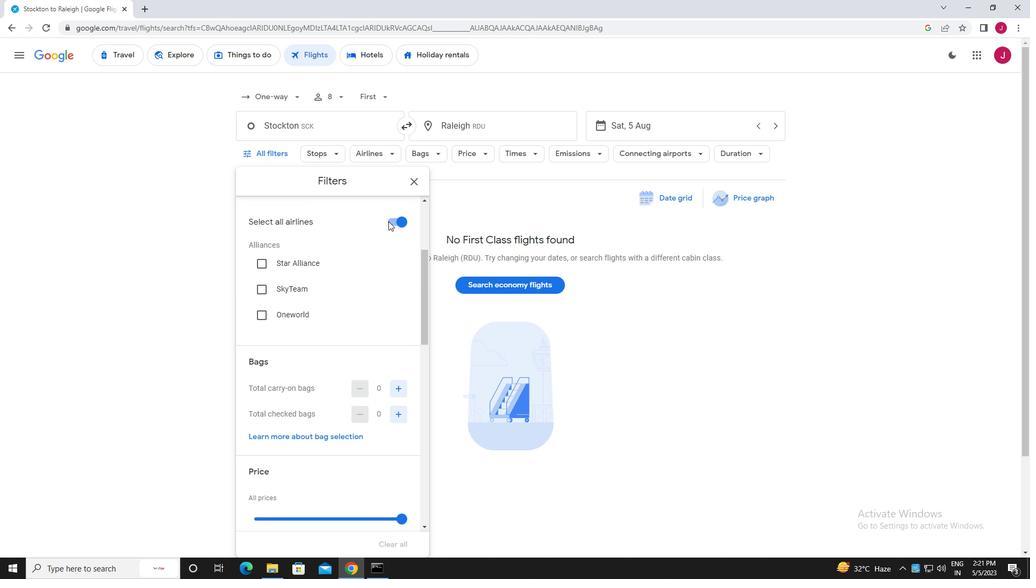 
Action: Mouse pressed left at (396, 221)
Screenshot: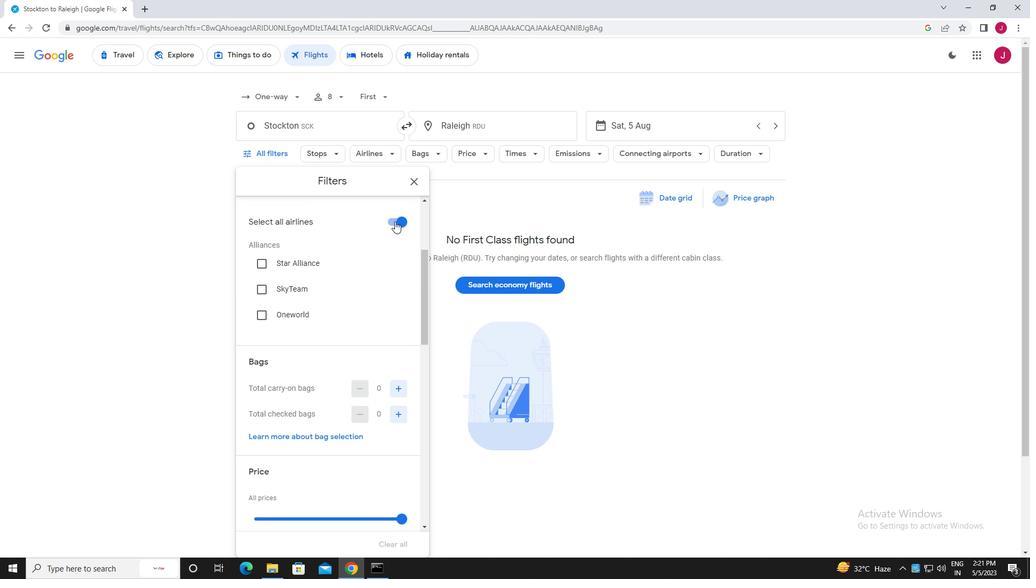 
Action: Mouse moved to (362, 220)
Screenshot: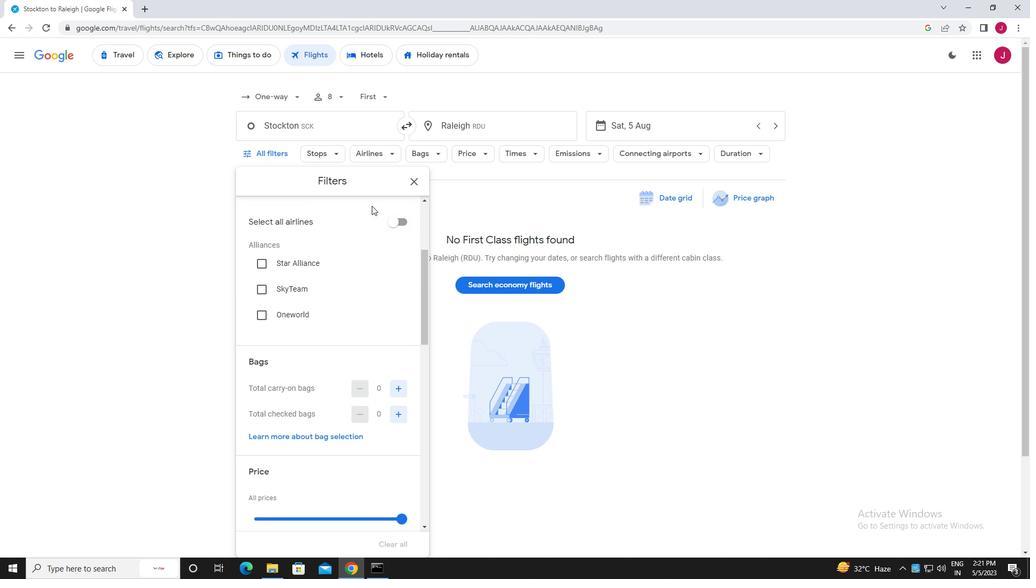 
Action: Mouse scrolled (362, 219) with delta (0, 0)
Screenshot: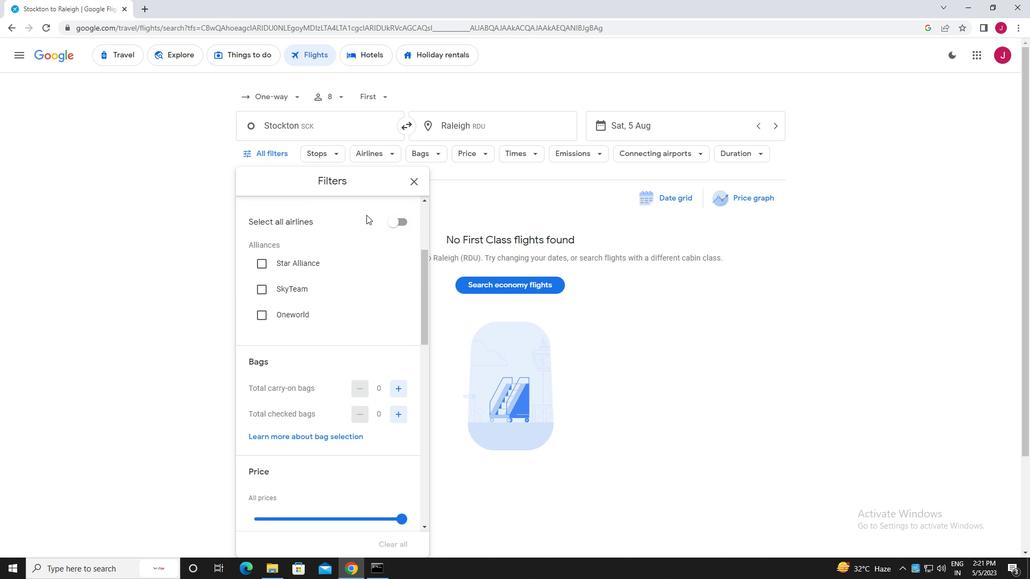 
Action: Mouse scrolled (362, 219) with delta (0, 0)
Screenshot: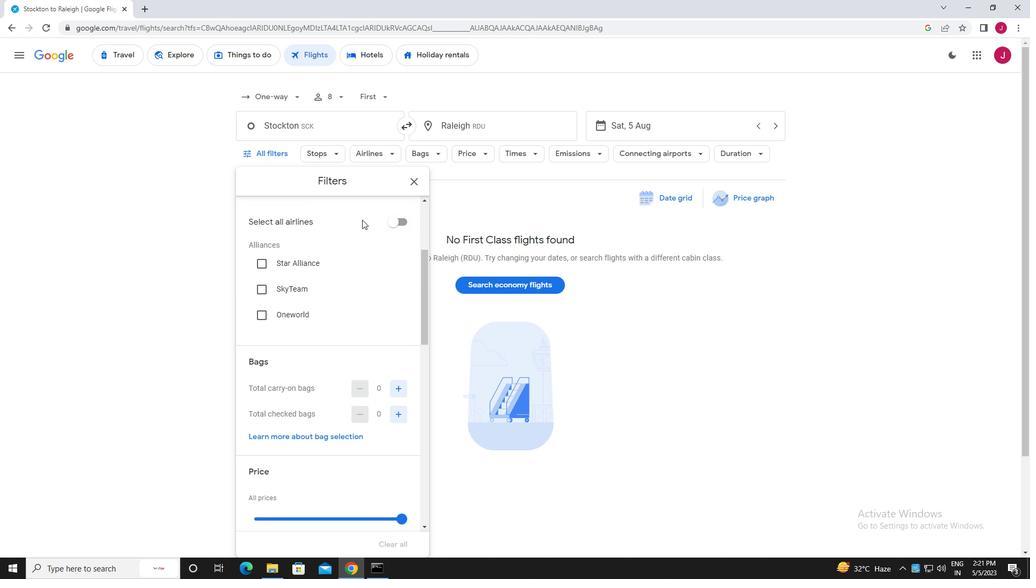 
Action: Mouse moved to (362, 218)
Screenshot: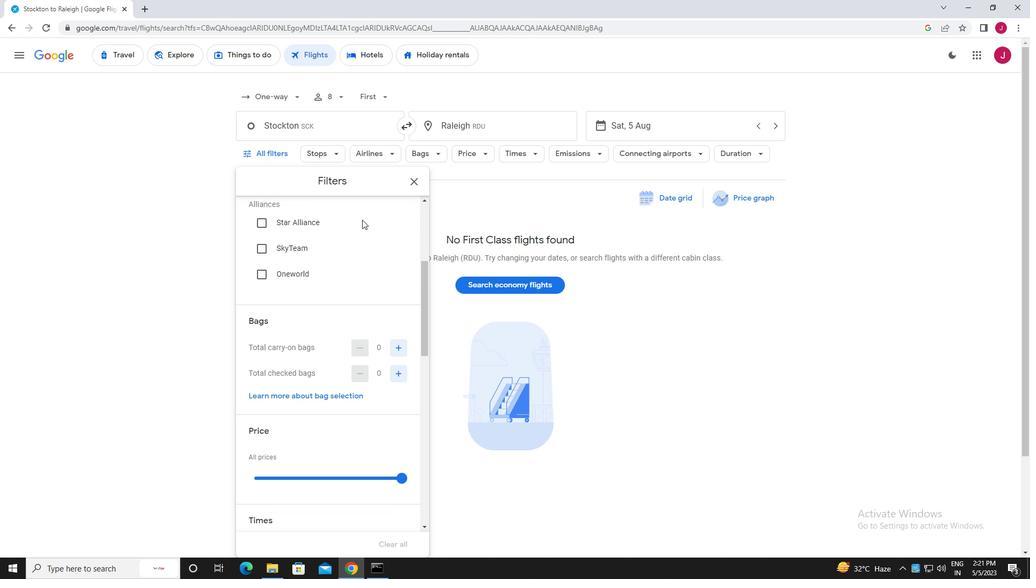 
Action: Mouse scrolled (362, 217) with delta (0, 0)
Screenshot: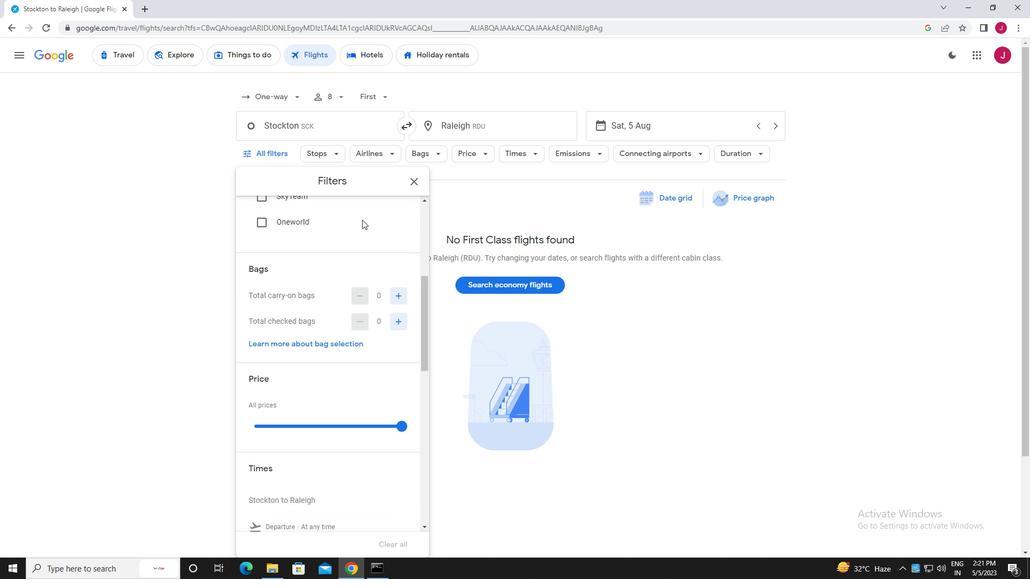 
Action: Mouse moved to (402, 255)
Screenshot: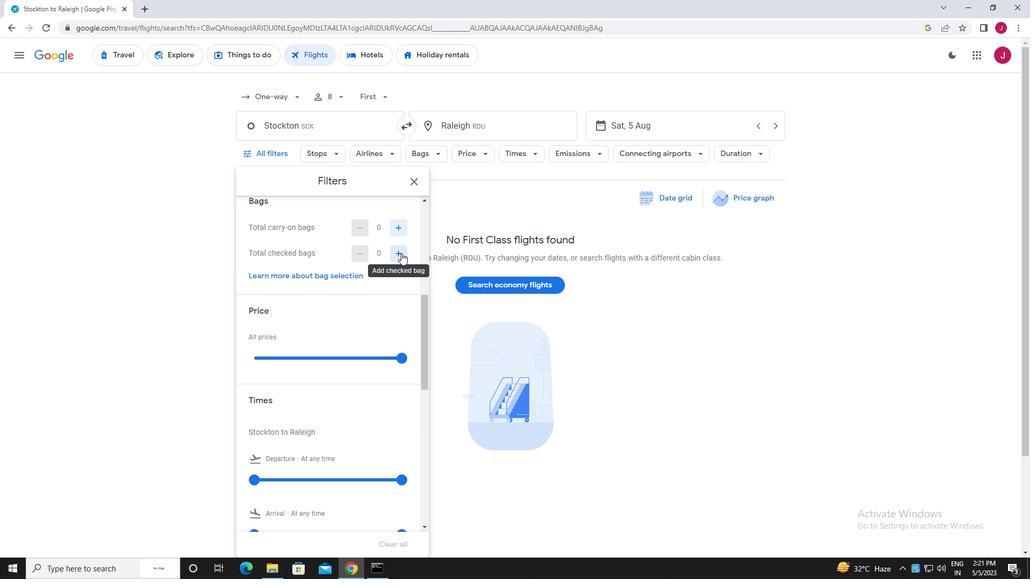 
Action: Mouse pressed left at (402, 255)
Screenshot: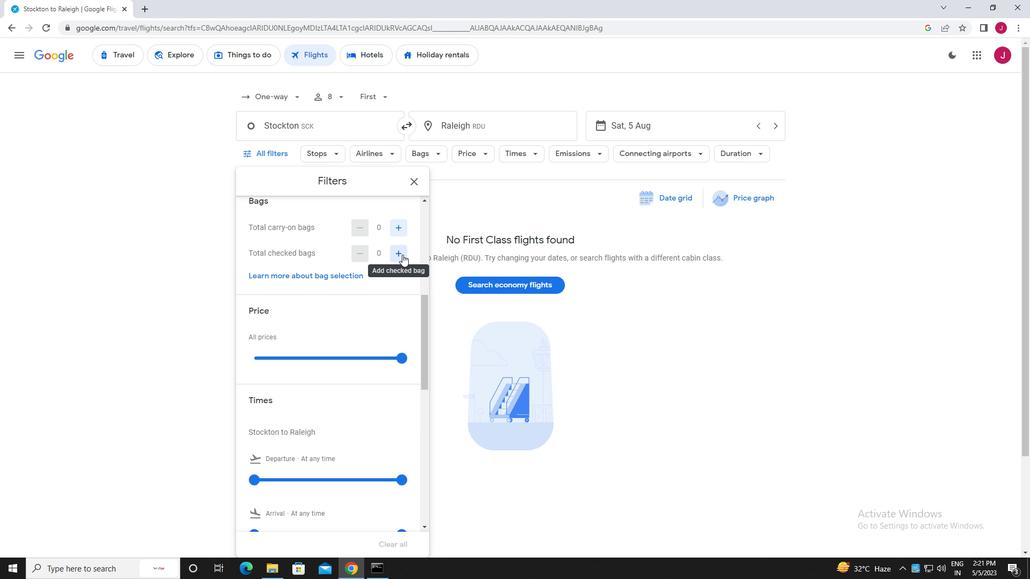 
Action: Mouse moved to (402, 255)
Screenshot: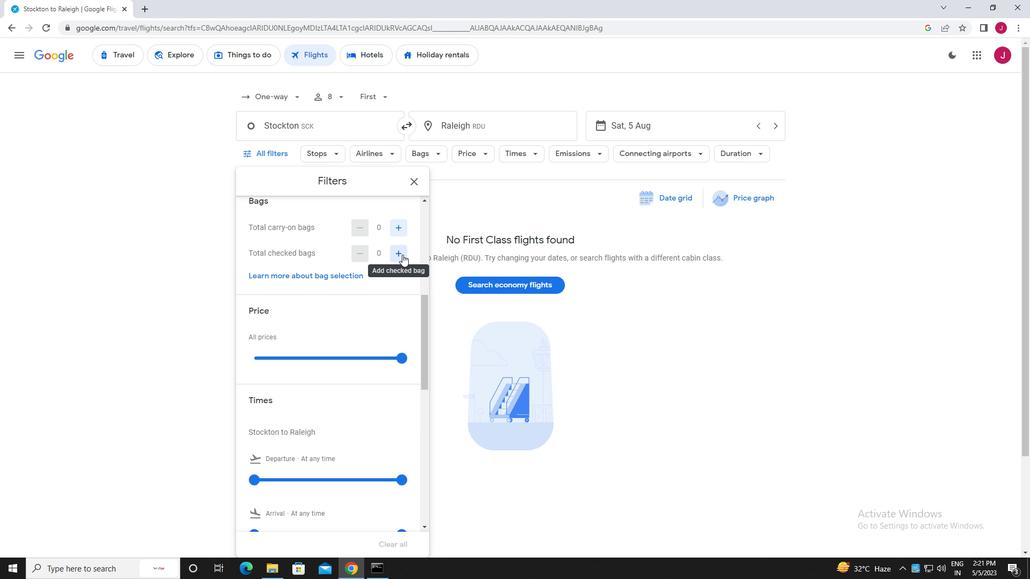 
Action: Mouse pressed left at (402, 255)
Screenshot: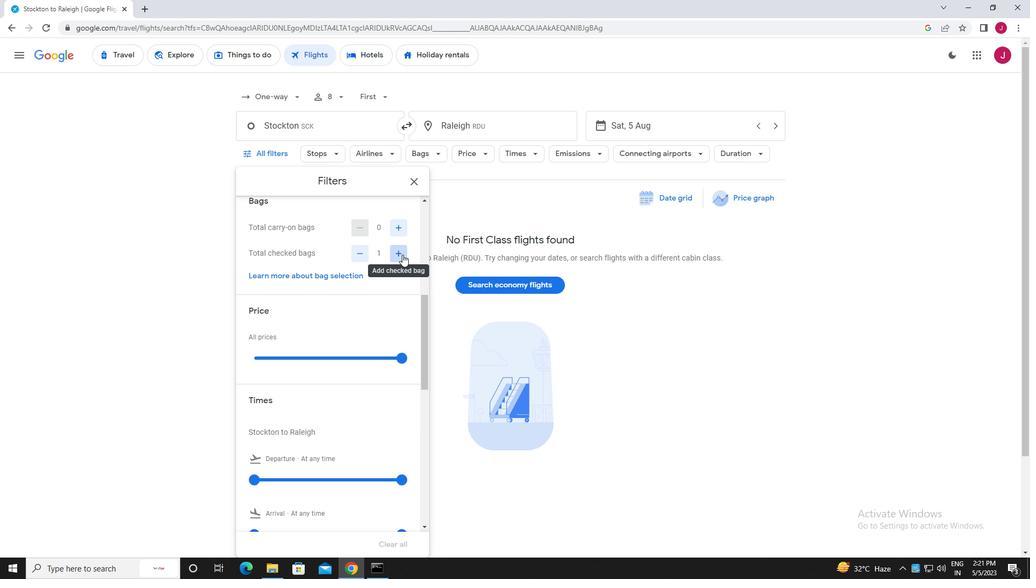 
Action: Mouse pressed left at (402, 255)
Screenshot: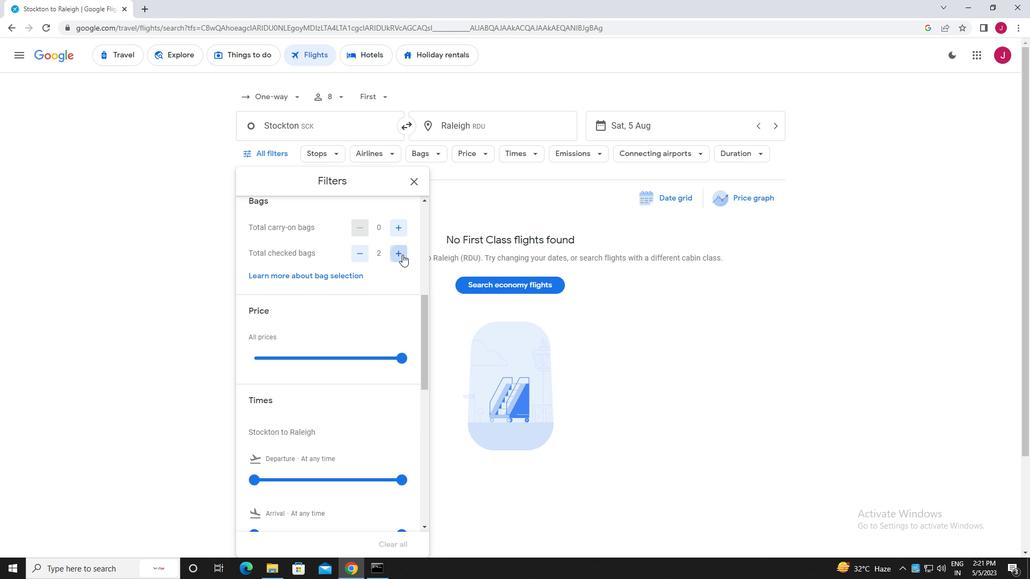 
Action: Mouse pressed left at (402, 255)
Screenshot: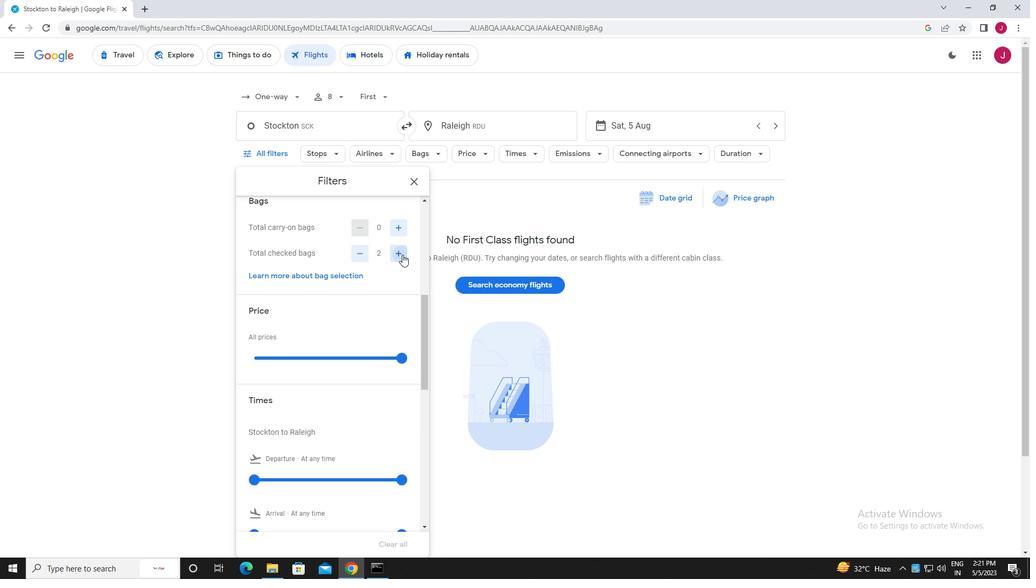 
Action: Mouse pressed left at (402, 255)
Screenshot: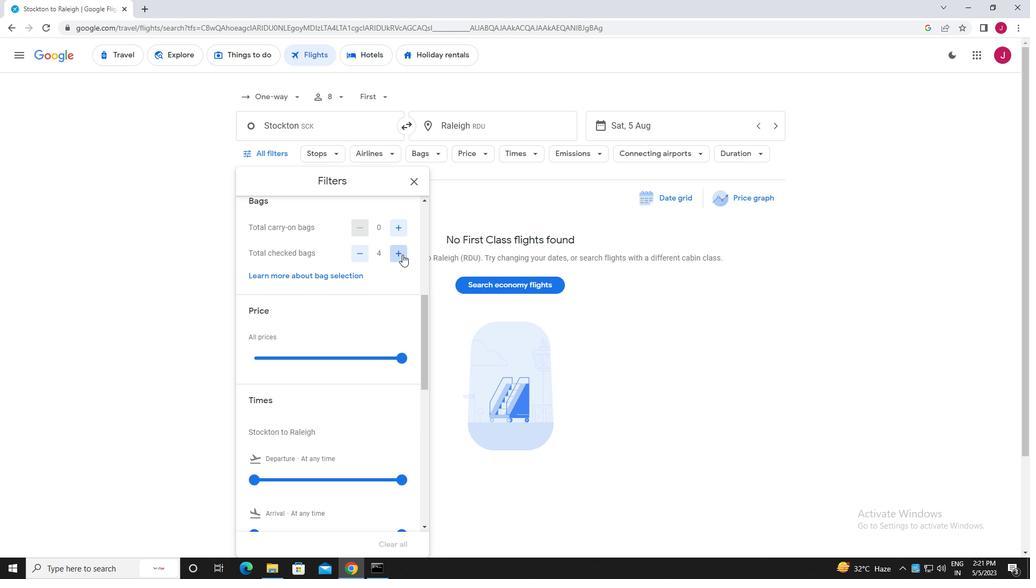 
Action: Mouse pressed left at (402, 255)
Screenshot: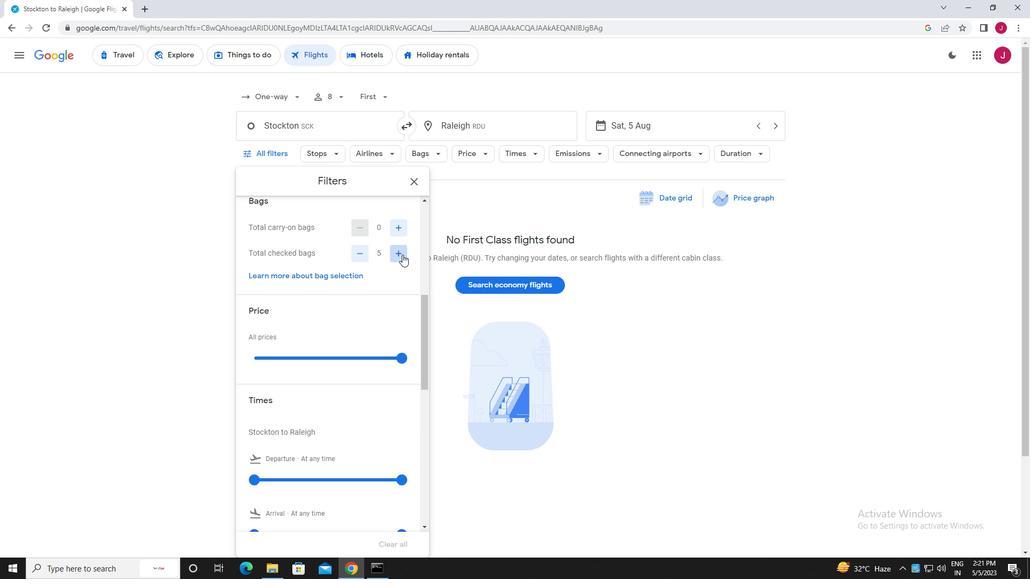 
Action: Mouse pressed left at (402, 255)
Screenshot: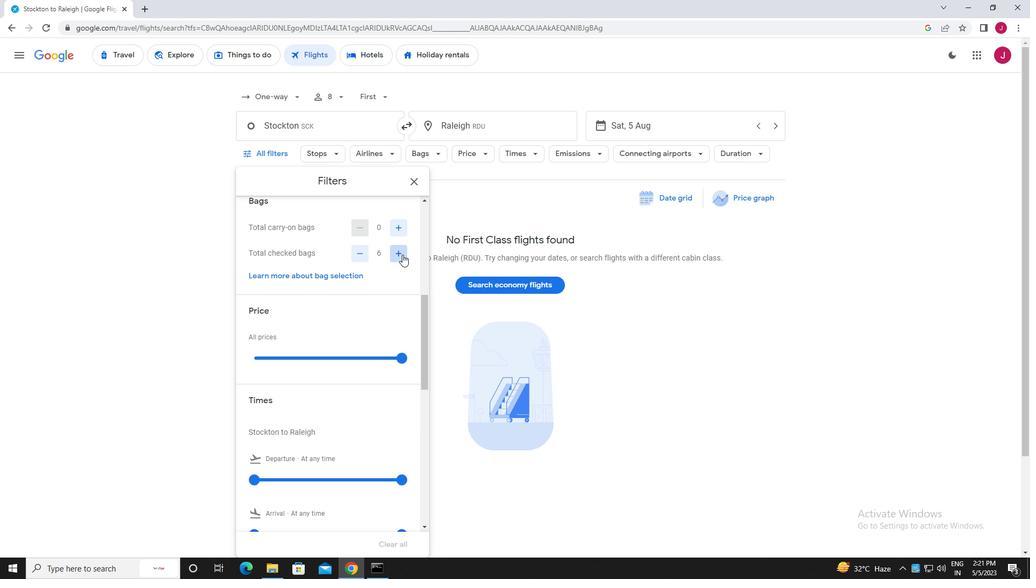 
Action: Mouse moved to (390, 252)
Screenshot: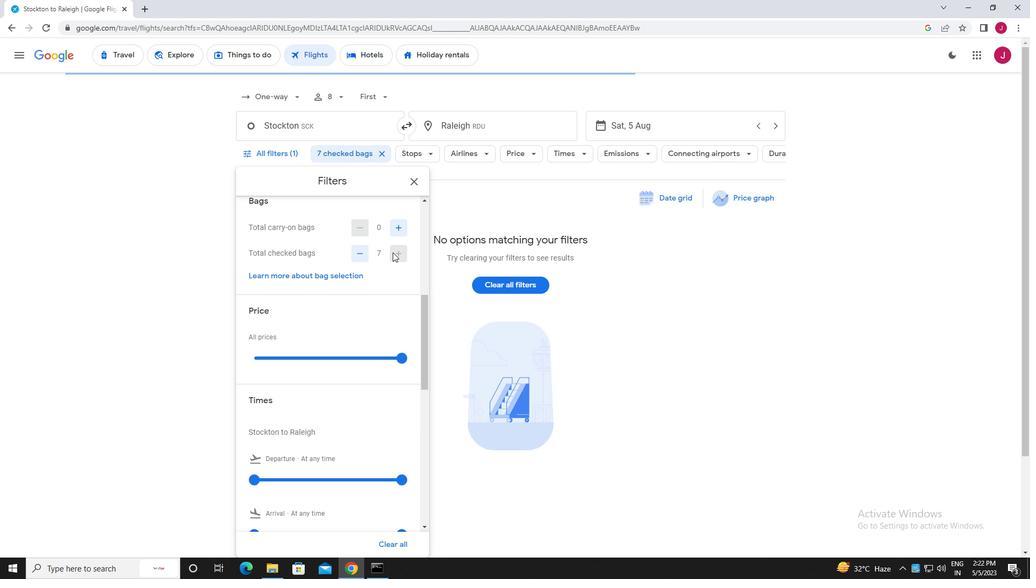 
Action: Mouse scrolled (390, 251) with delta (0, 0)
Screenshot: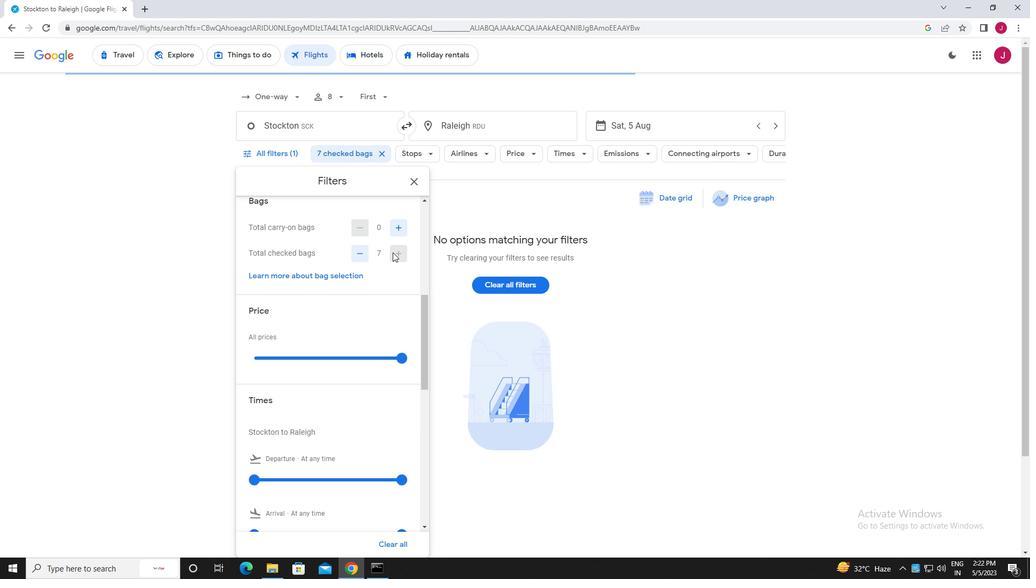 
Action: Mouse moved to (390, 252)
Screenshot: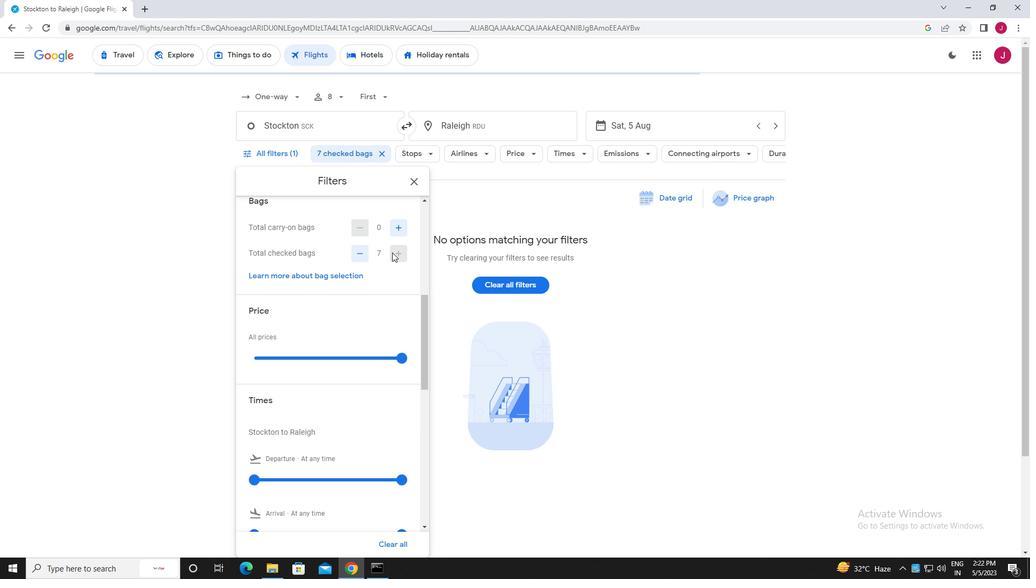 
Action: Mouse scrolled (390, 251) with delta (0, 0)
Screenshot: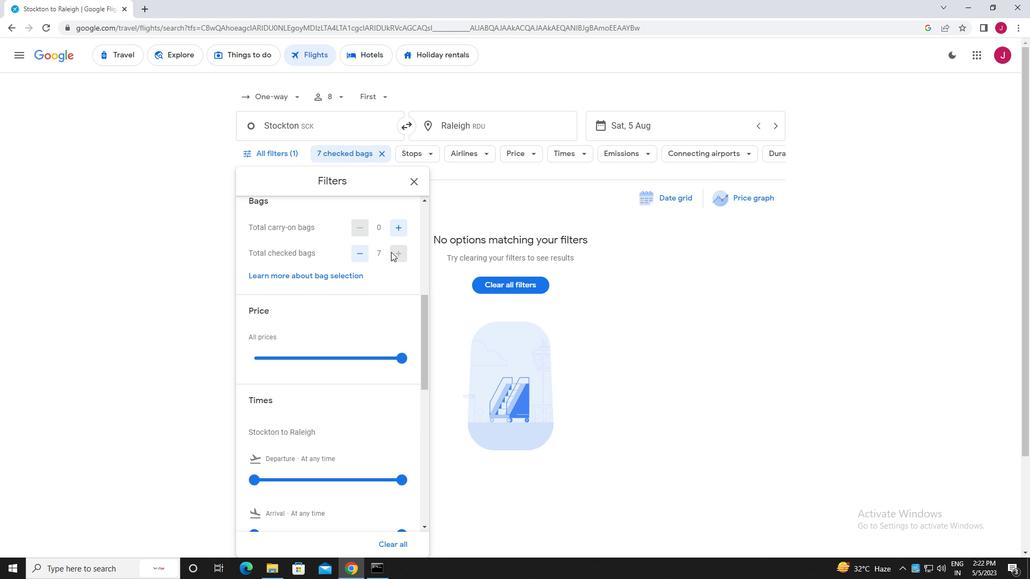 
Action: Mouse moved to (401, 249)
Screenshot: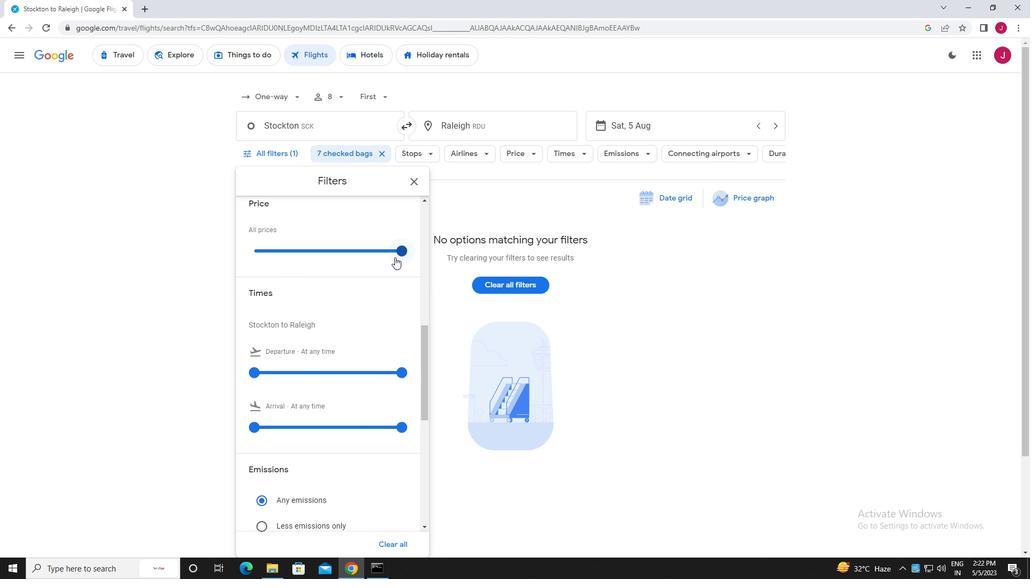 
Action: Mouse pressed left at (401, 249)
Screenshot: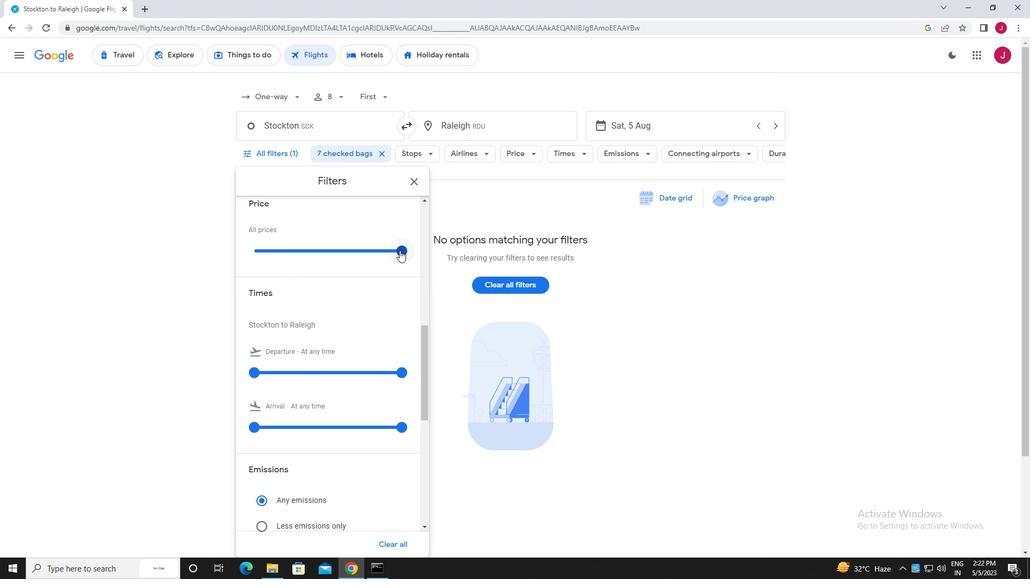 
Action: Mouse moved to (365, 260)
Screenshot: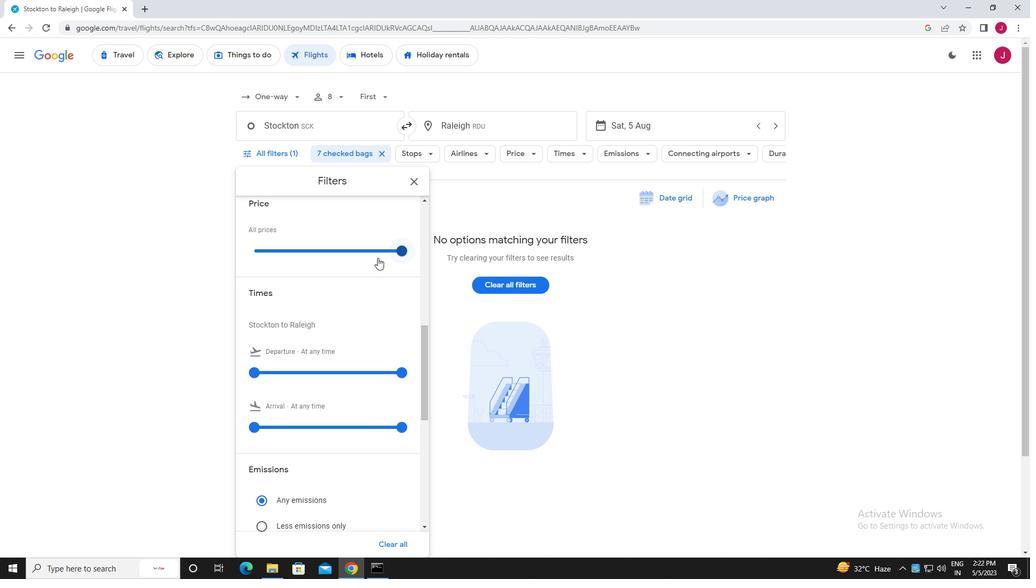 
Action: Mouse scrolled (365, 260) with delta (0, 0)
Screenshot: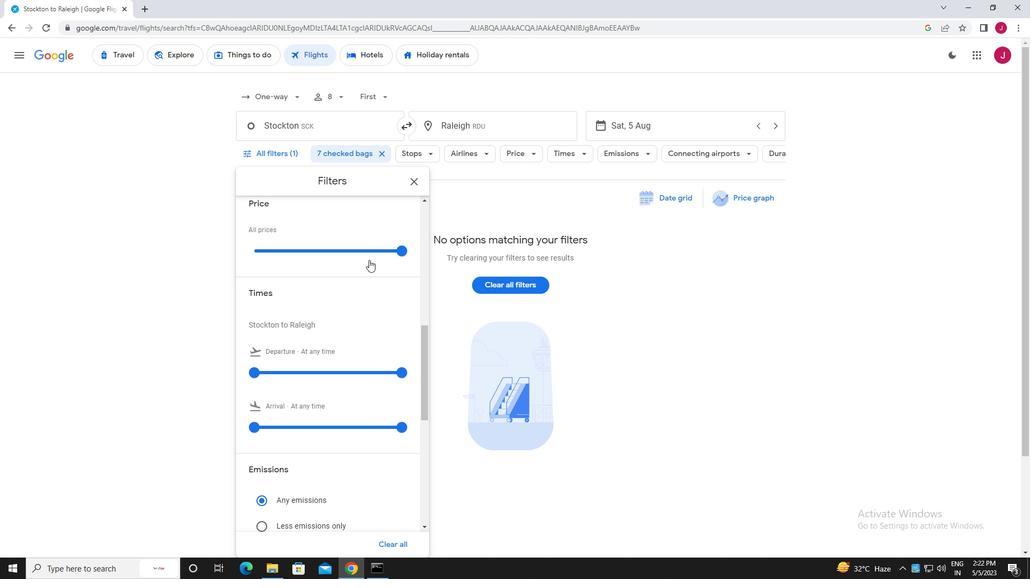 
Action: Mouse moved to (365, 260)
Screenshot: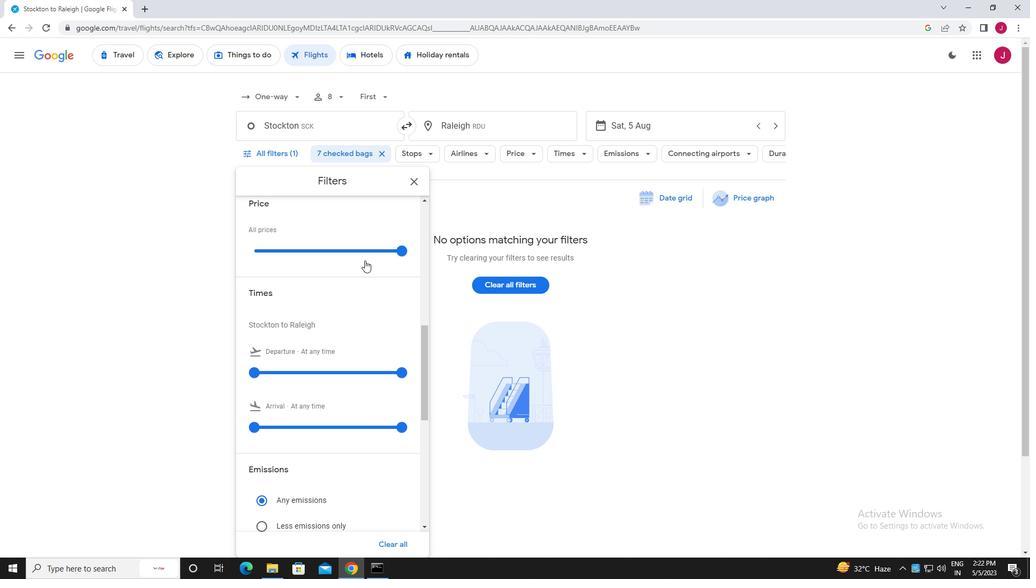 
Action: Mouse scrolled (365, 260) with delta (0, 0)
Screenshot: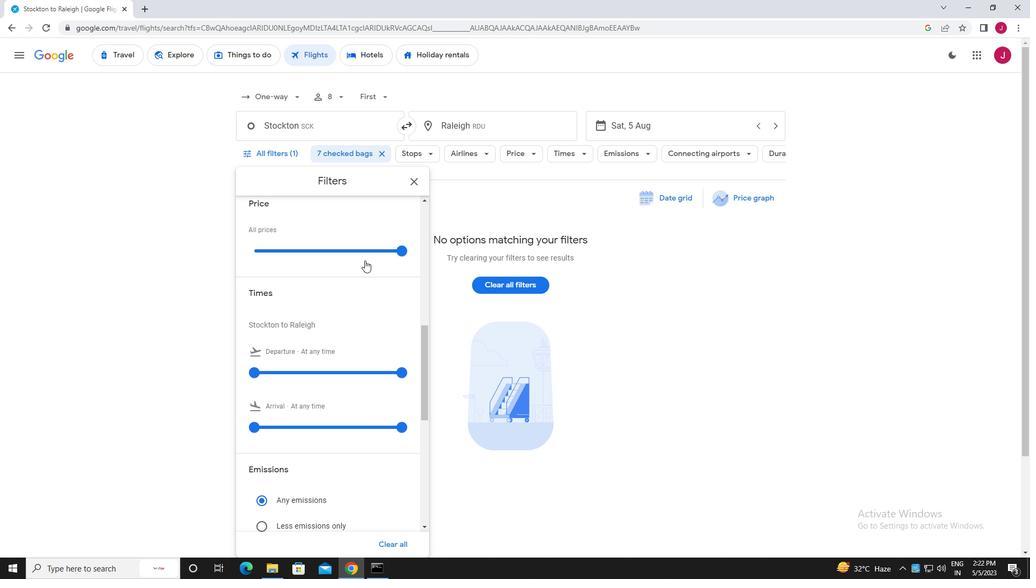 
Action: Mouse moved to (256, 269)
Screenshot: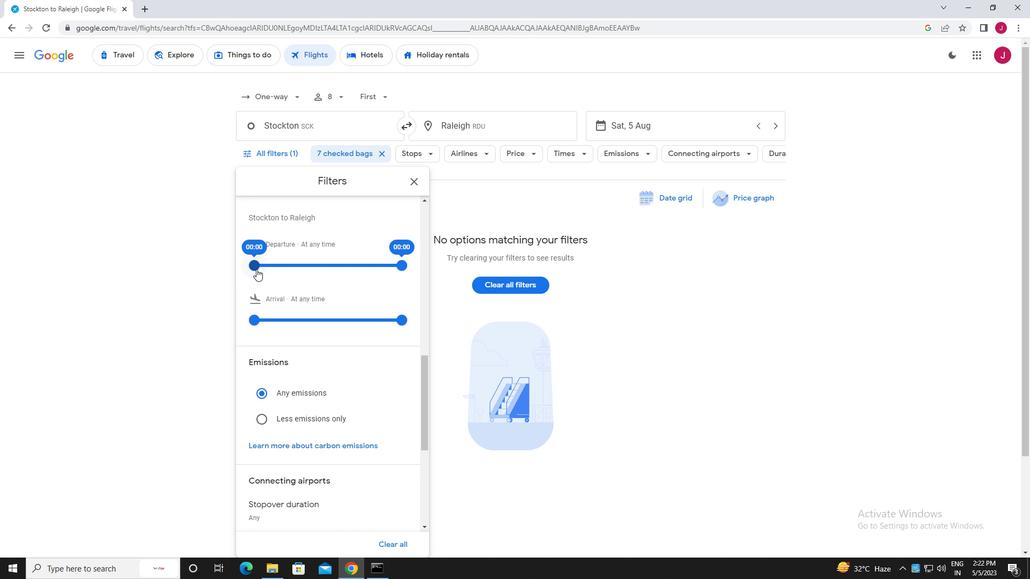 
Action: Mouse pressed left at (256, 269)
Screenshot: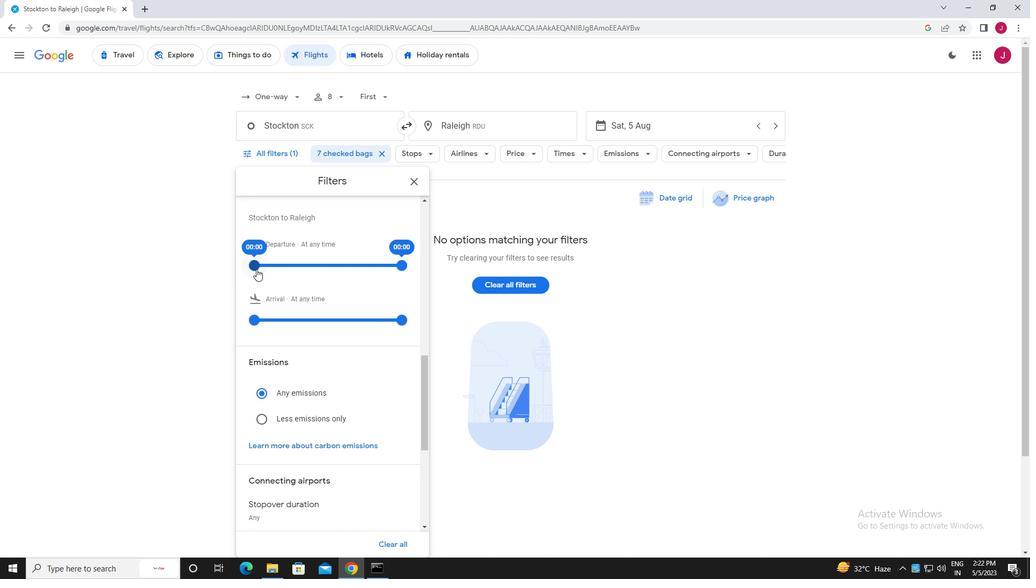 
Action: Mouse moved to (401, 265)
Screenshot: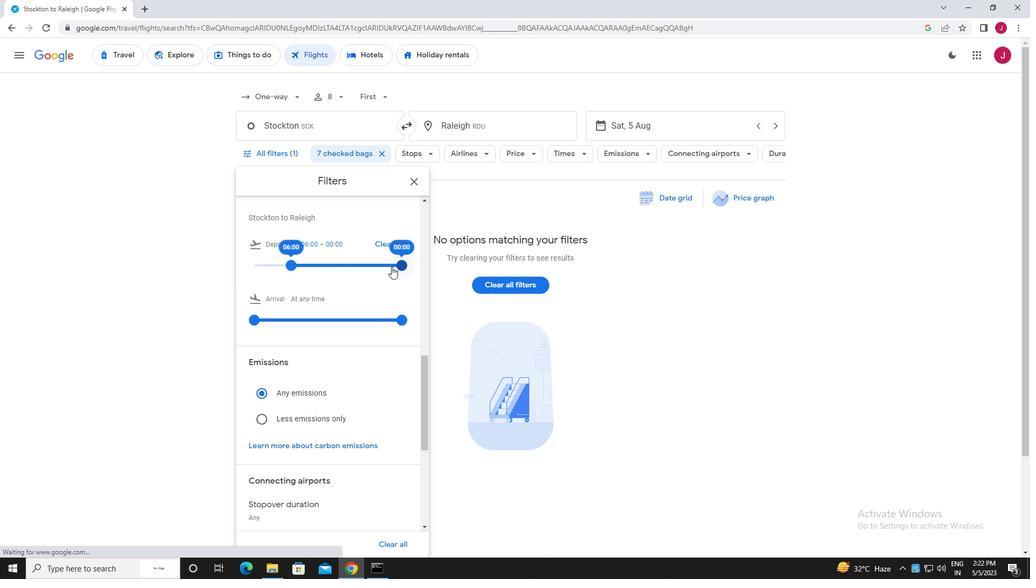 
Action: Mouse pressed left at (401, 265)
Screenshot: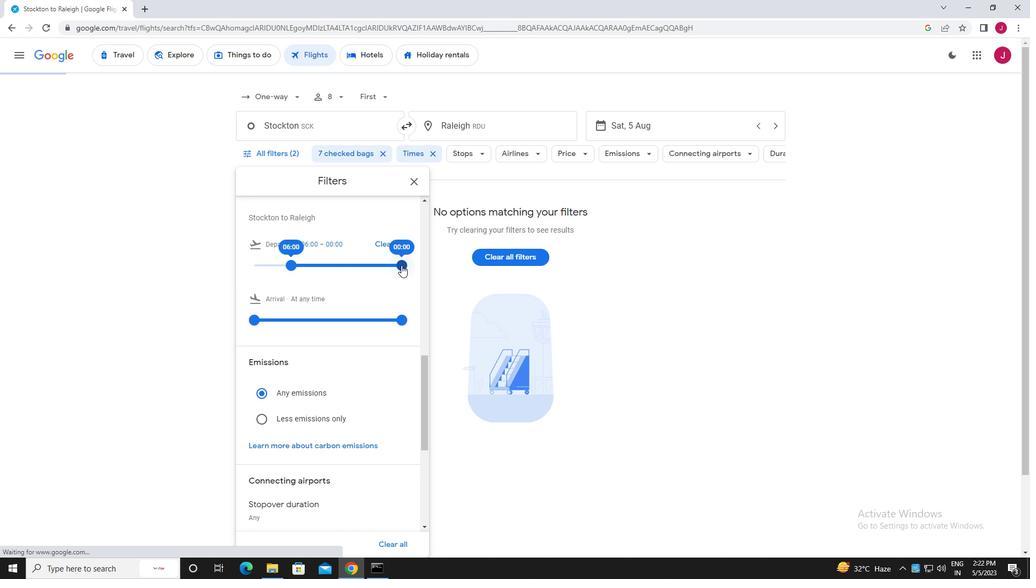 
Action: Mouse moved to (413, 184)
Screenshot: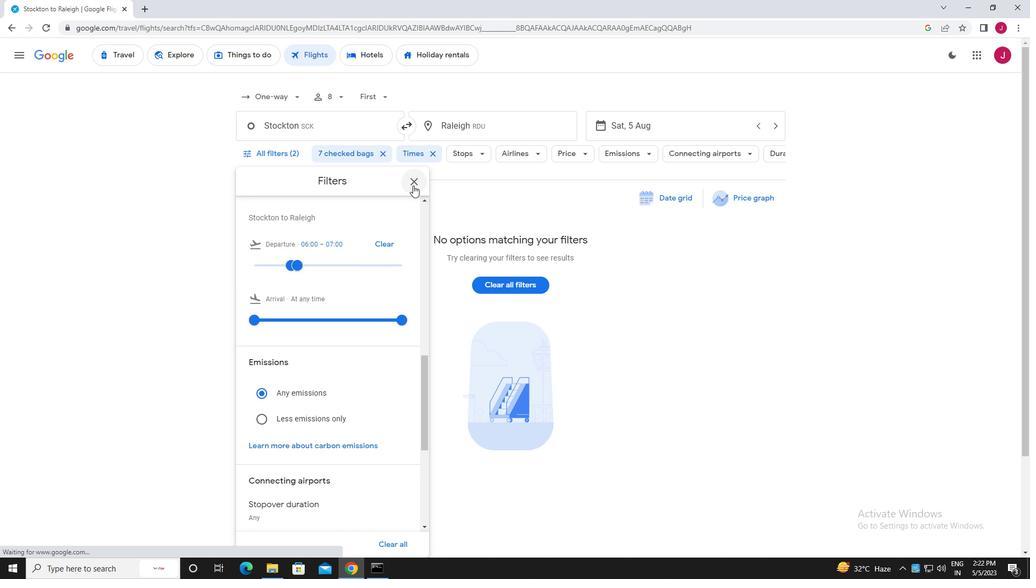 
Action: Mouse pressed left at (413, 184)
Screenshot: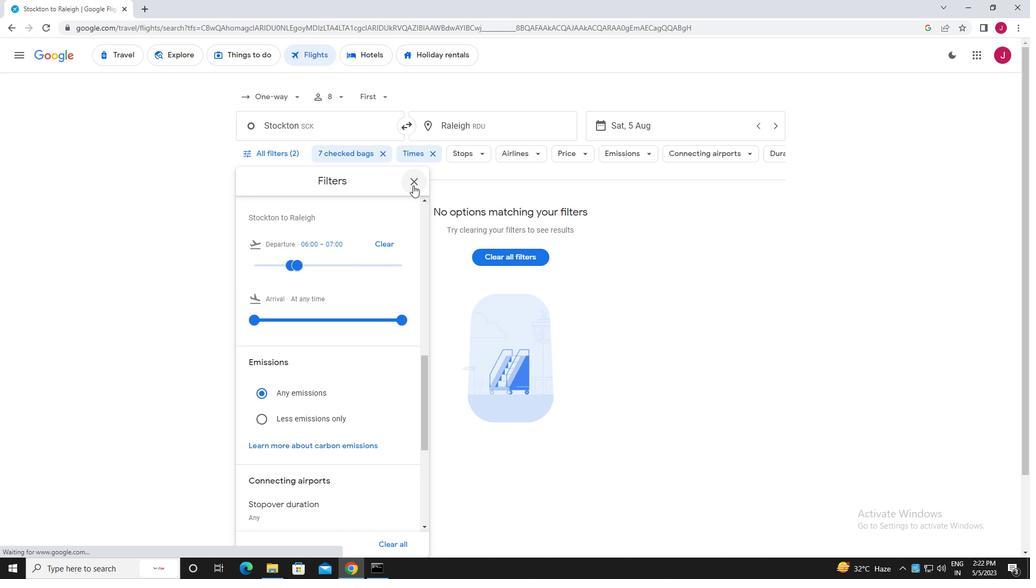 
Action: Mouse moved to (416, 180)
Screenshot: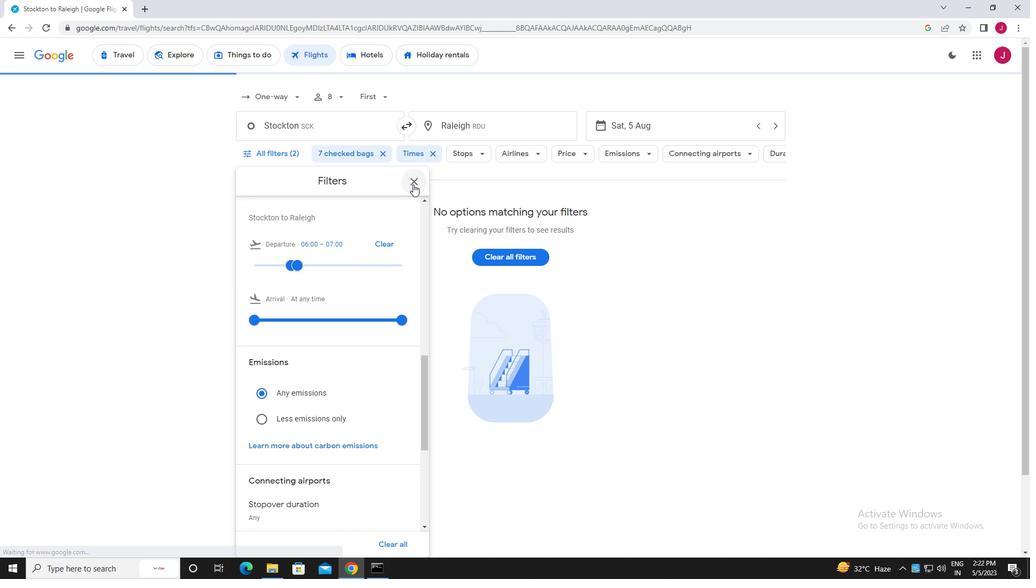 
